 Task: Log work in the project AdvantEdge for the issue 'Address issues related to data synchronization across multiple devices' spent time as '4w 5d 9h 40m' and remaining time as '2w 4d 18h 40m' and move to top of backlog. Now add the issue to the epic 'Email Marketing Automation'. Log work in the project AdvantEdge for the issue 'Improve error messaging to better communicate issues to users' spent time as '6w 1d 8h 12m' and remaining time as '4w 2d 12h 31m' and move to bottom of backlog. Now add the issue to the epic 'Data Privacy Compliance'
Action: Mouse moved to (203, 69)
Screenshot: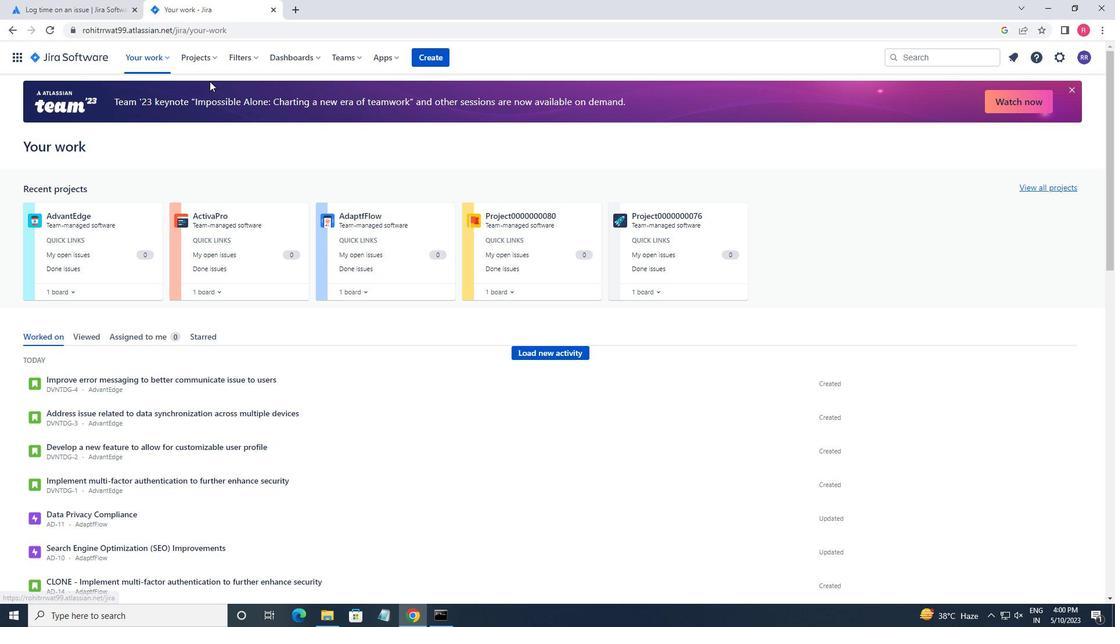 
Action: Mouse pressed left at (203, 69)
Screenshot: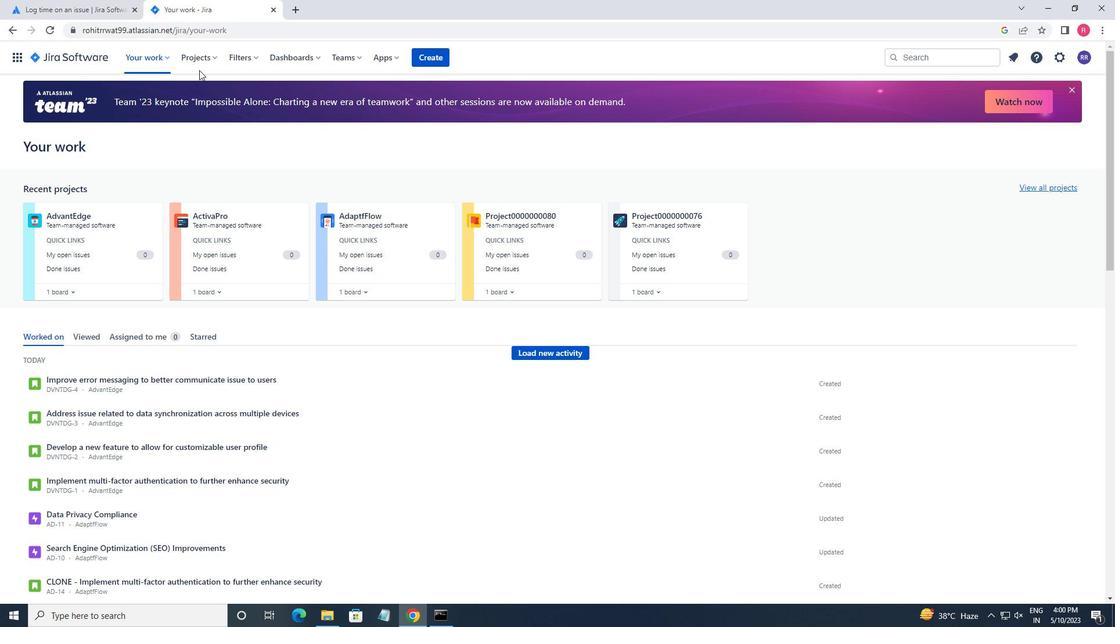 
Action: Mouse moved to (203, 60)
Screenshot: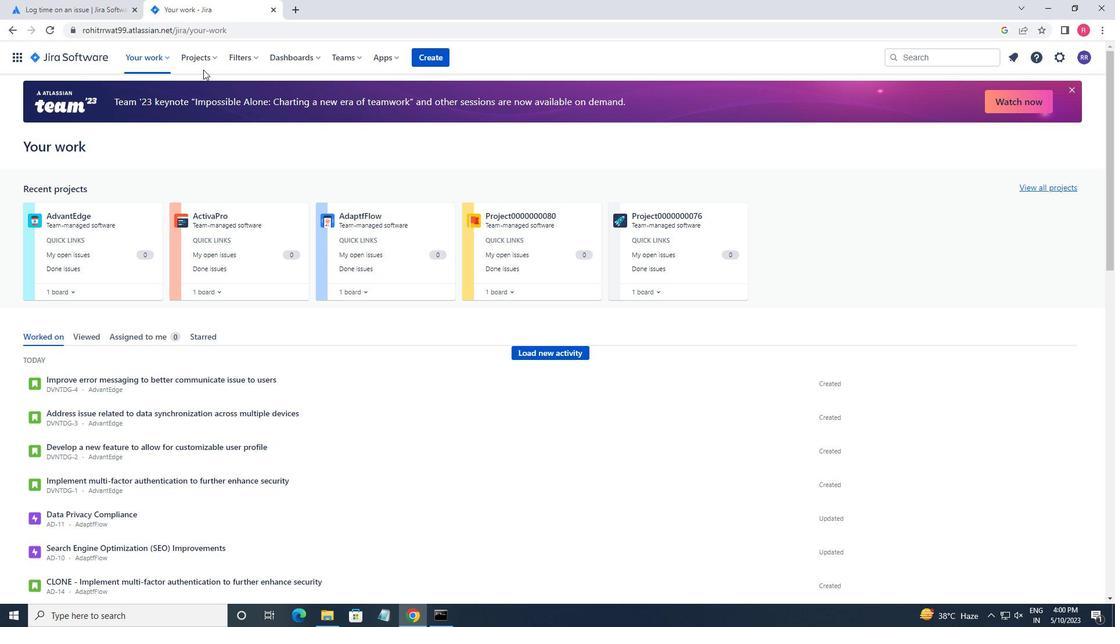 
Action: Mouse pressed left at (203, 60)
Screenshot: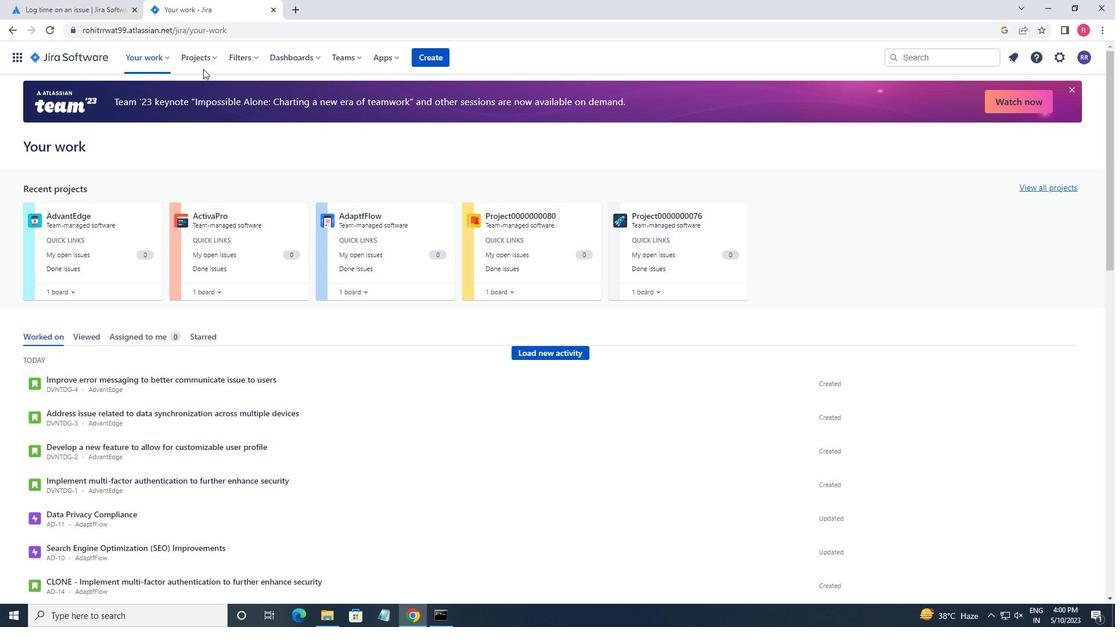 
Action: Mouse moved to (238, 103)
Screenshot: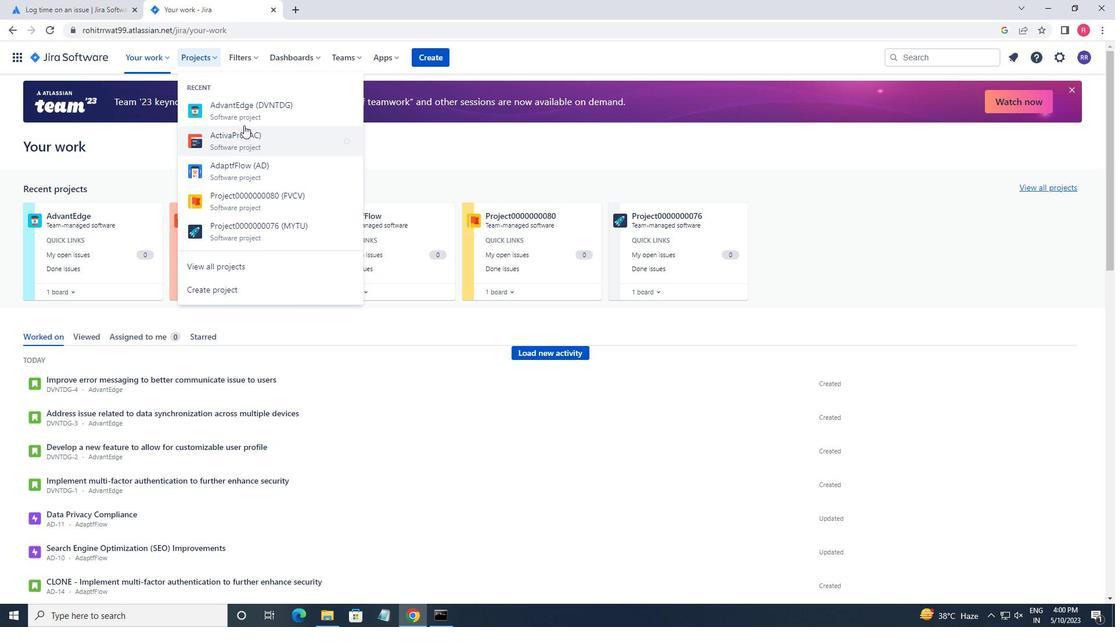 
Action: Mouse pressed left at (238, 103)
Screenshot: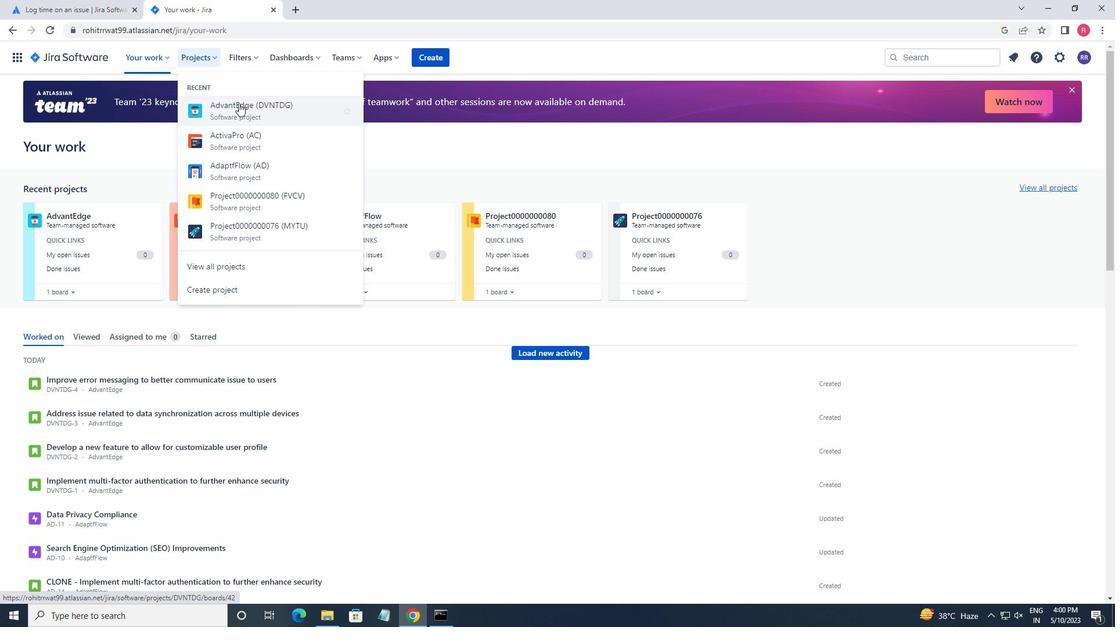 
Action: Mouse moved to (63, 173)
Screenshot: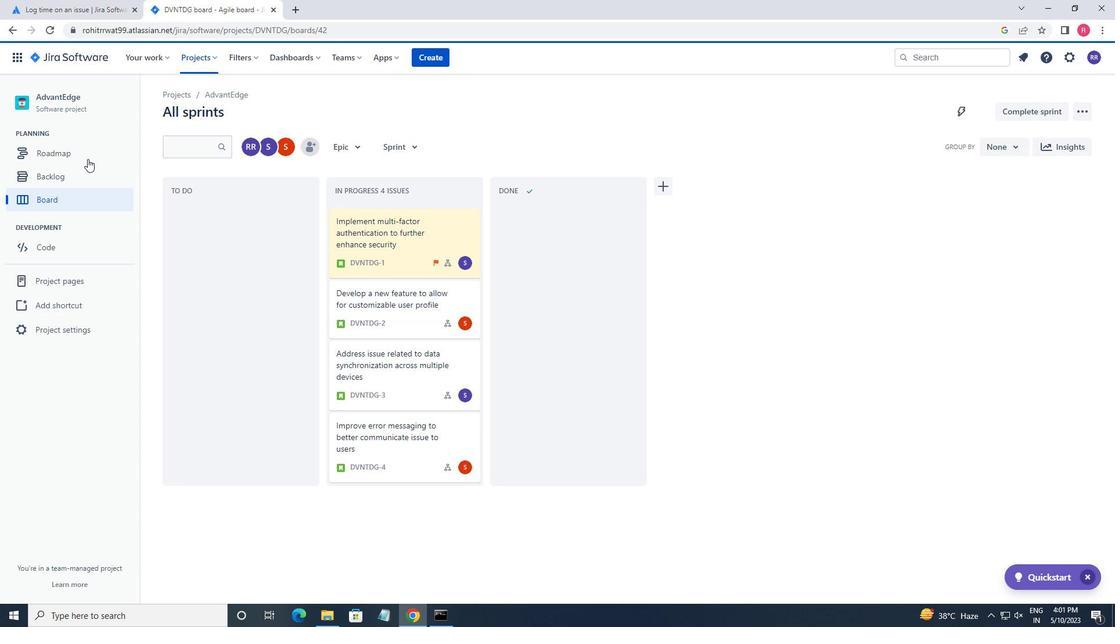 
Action: Mouse pressed left at (63, 173)
Screenshot: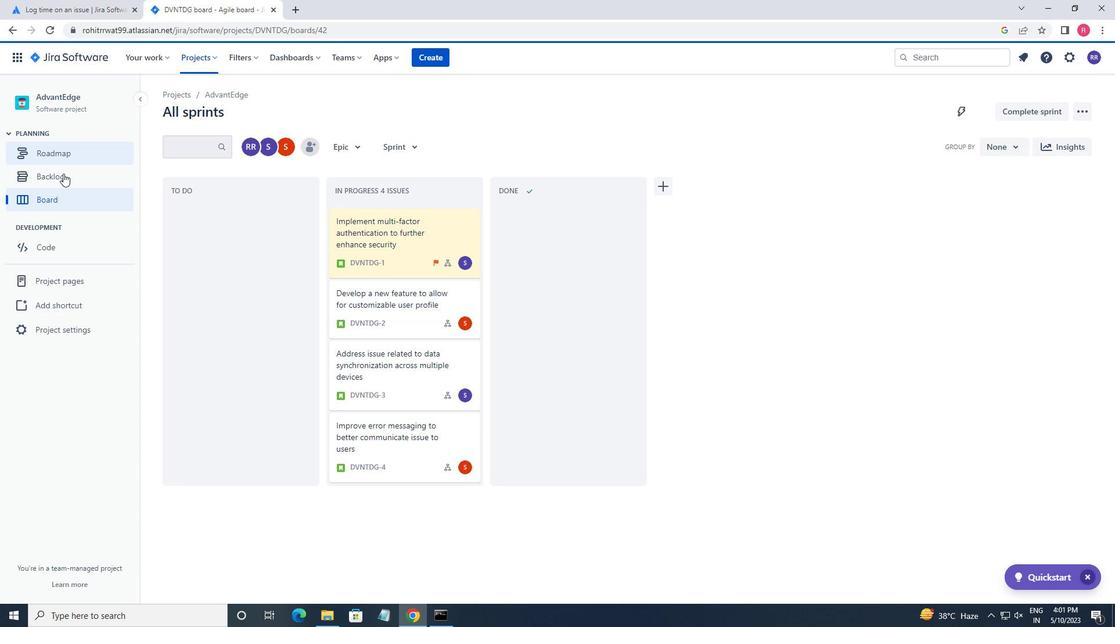 
Action: Mouse moved to (383, 337)
Screenshot: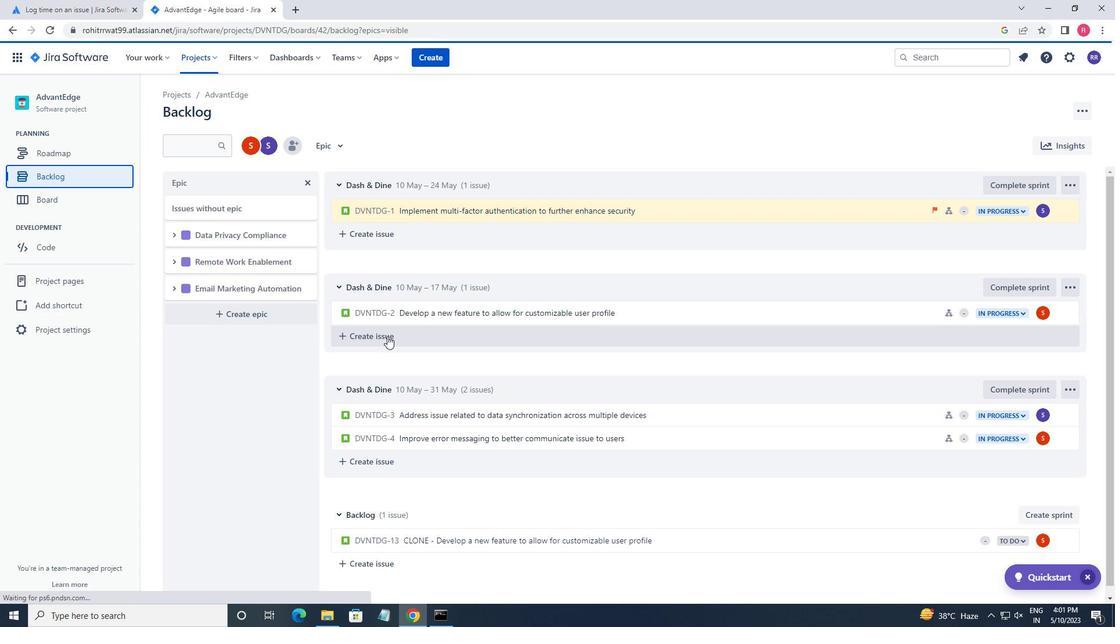 
Action: Mouse scrolled (383, 337) with delta (0, 0)
Screenshot: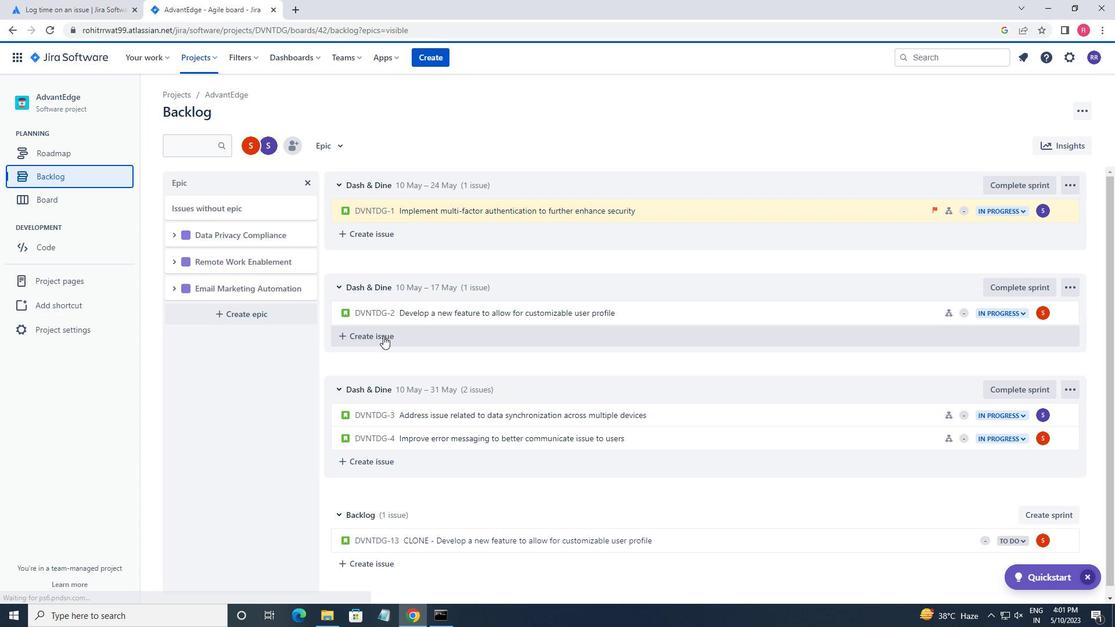 
Action: Mouse moved to (383, 338)
Screenshot: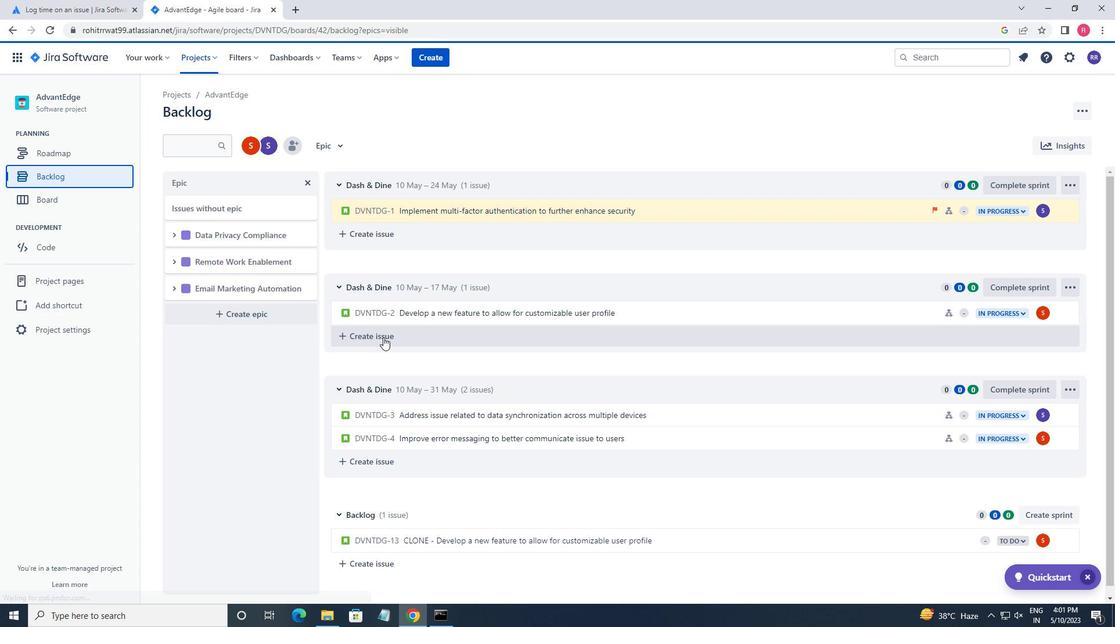 
Action: Mouse scrolled (383, 337) with delta (0, 0)
Screenshot: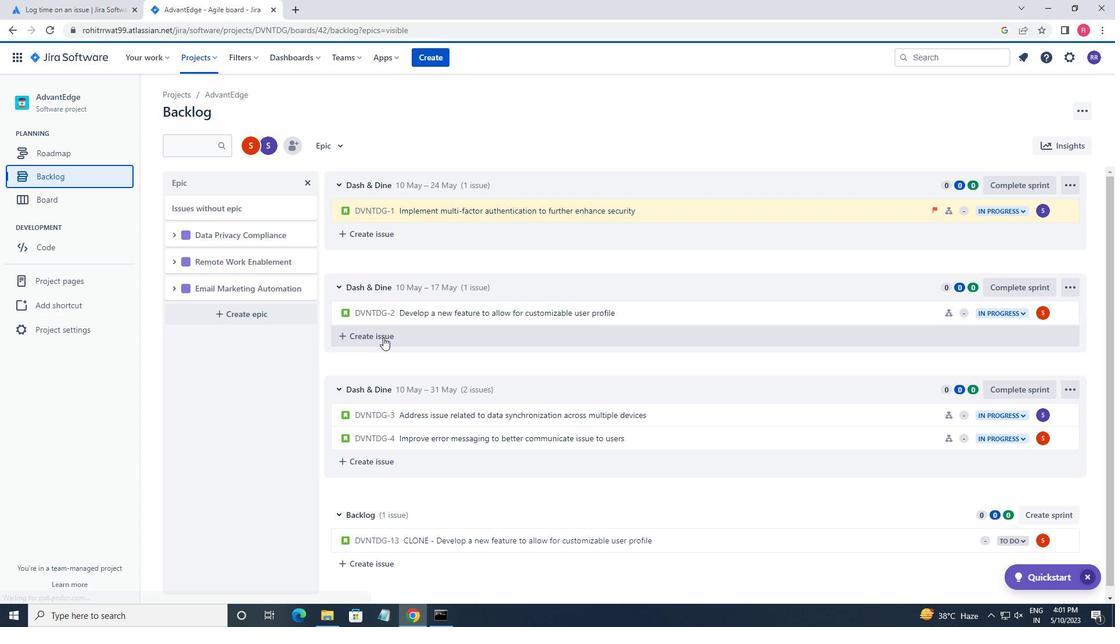 
Action: Mouse moved to (752, 403)
Screenshot: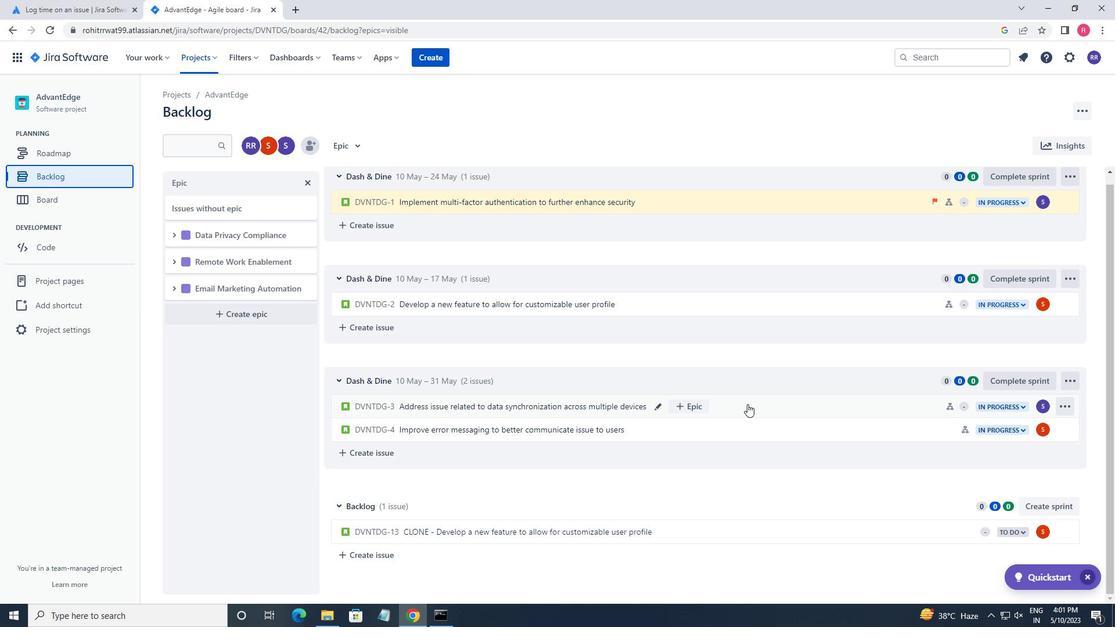 
Action: Mouse pressed left at (752, 403)
Screenshot: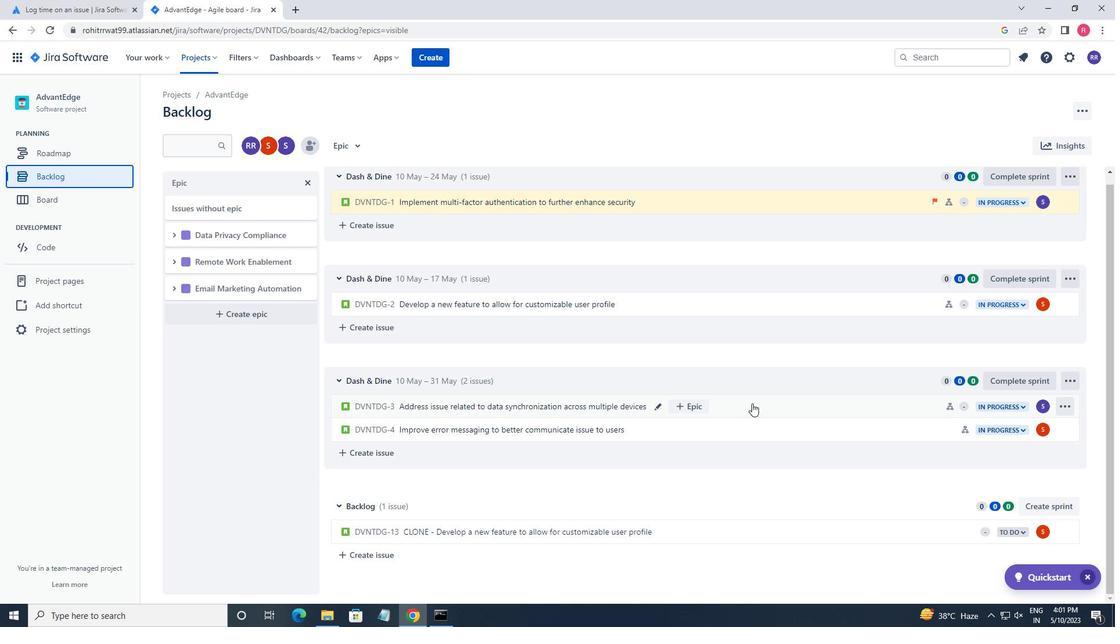 
Action: Mouse moved to (1061, 178)
Screenshot: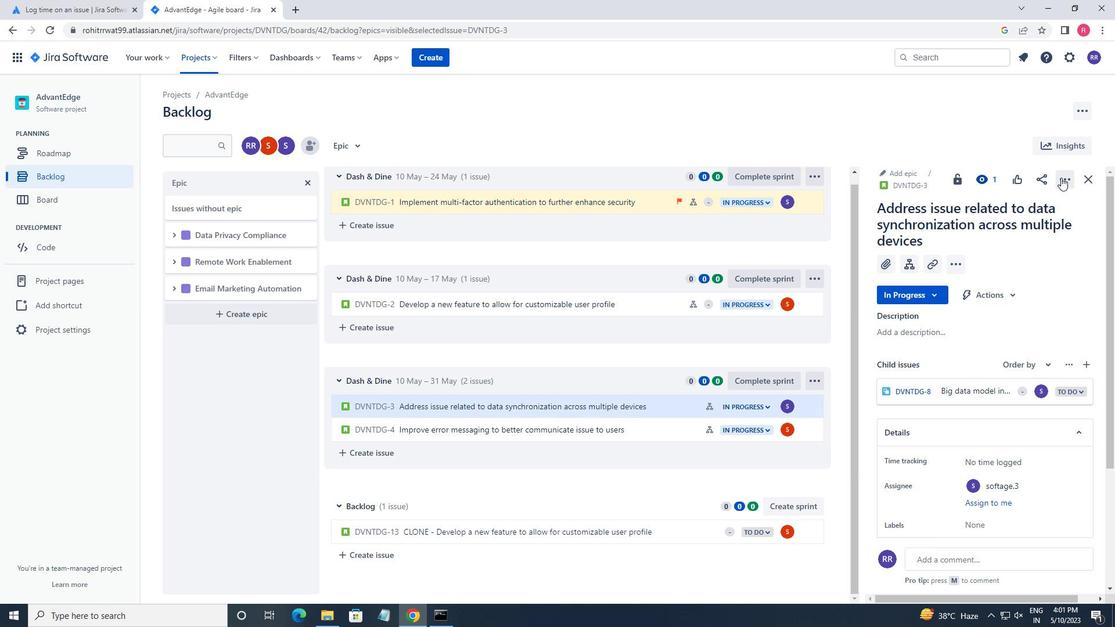 
Action: Mouse pressed left at (1061, 178)
Screenshot: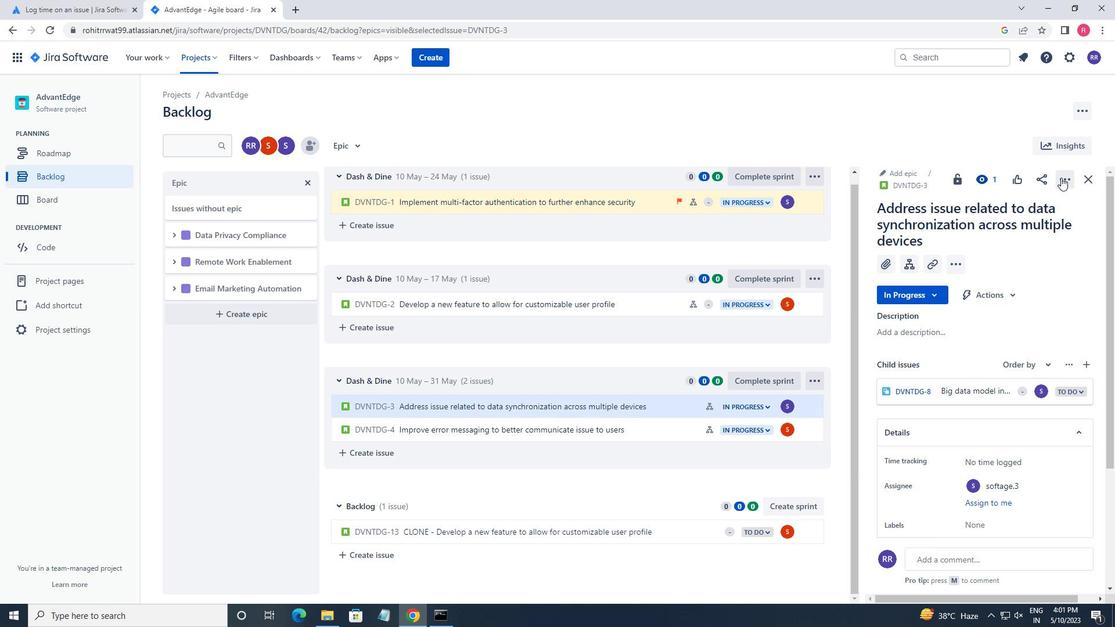 
Action: Mouse moved to (999, 215)
Screenshot: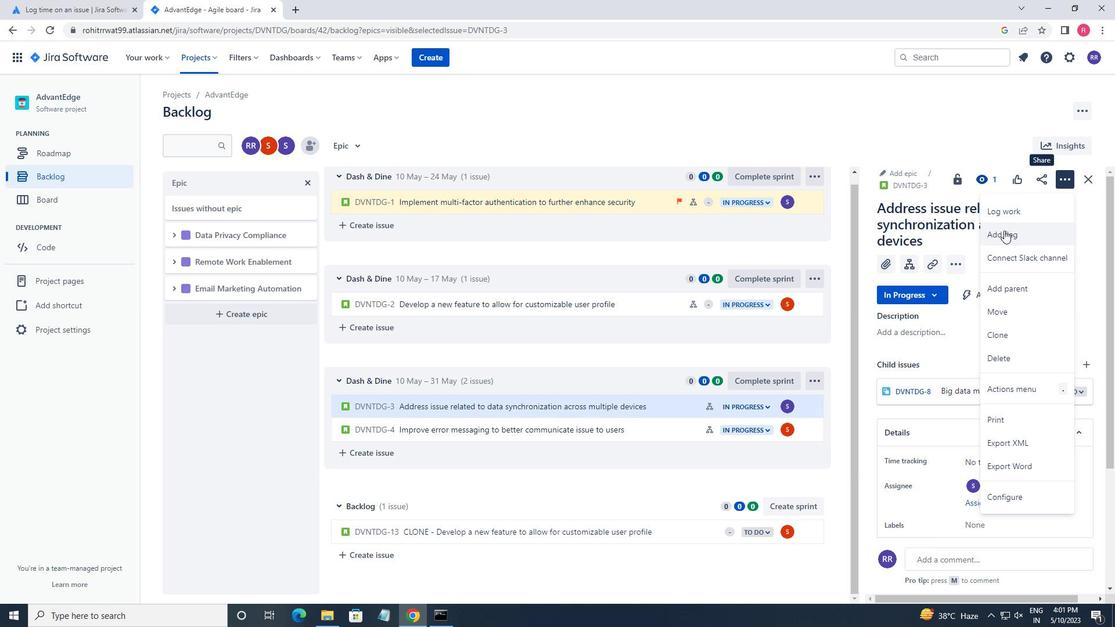 
Action: Mouse pressed left at (999, 215)
Screenshot: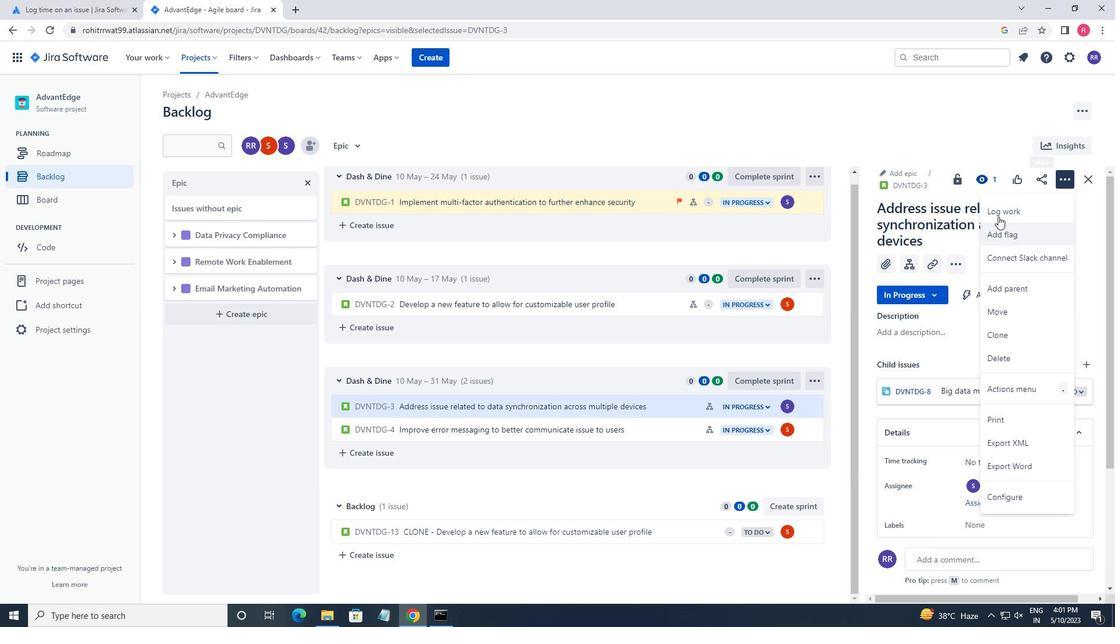 
Action: Key pressed 4w<Key.space>5d<Key.space>9h<Key.space>40m<Key.tab>2w<Key.space>4s<Key.backspace>d<Key.space>18h<Key.space>40m<Key.enter>
Screenshot: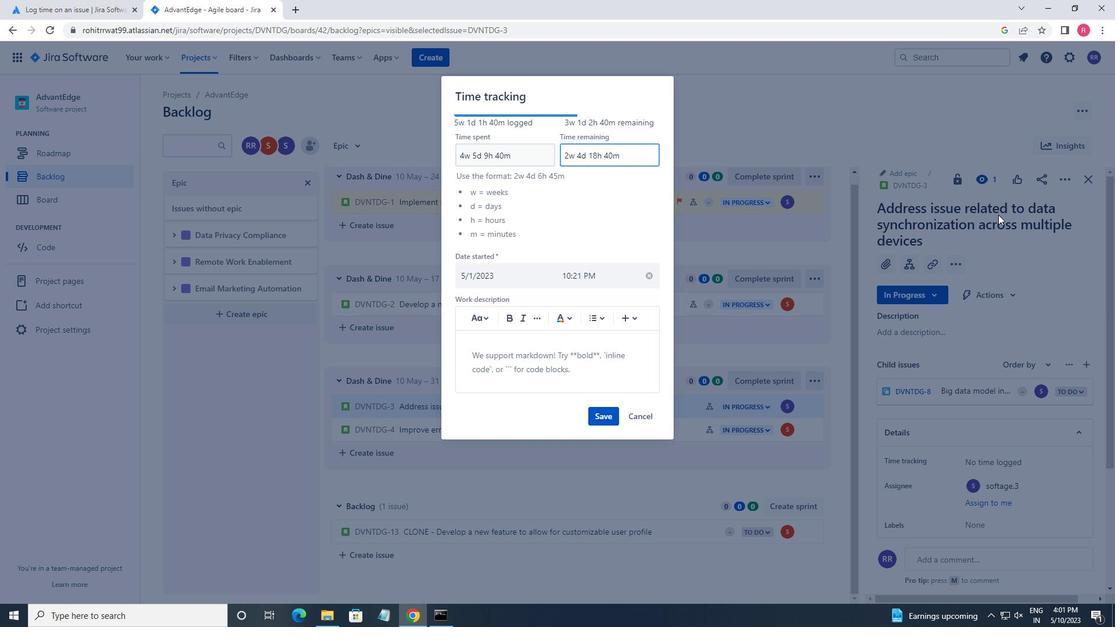 
Action: Mouse moved to (591, 416)
Screenshot: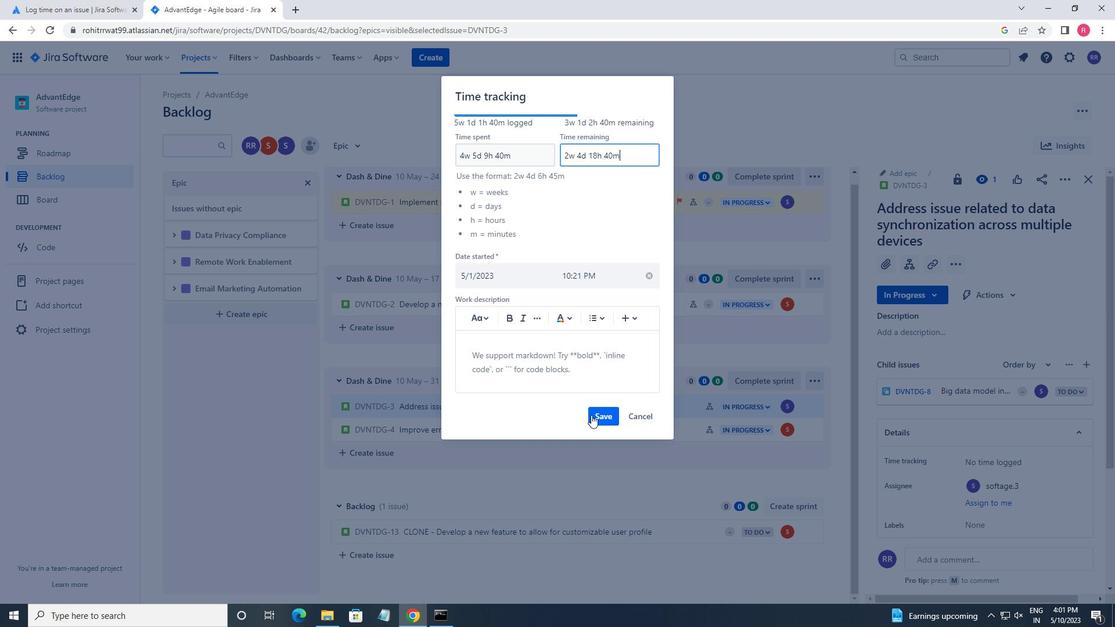 
Action: Mouse pressed left at (591, 416)
Screenshot: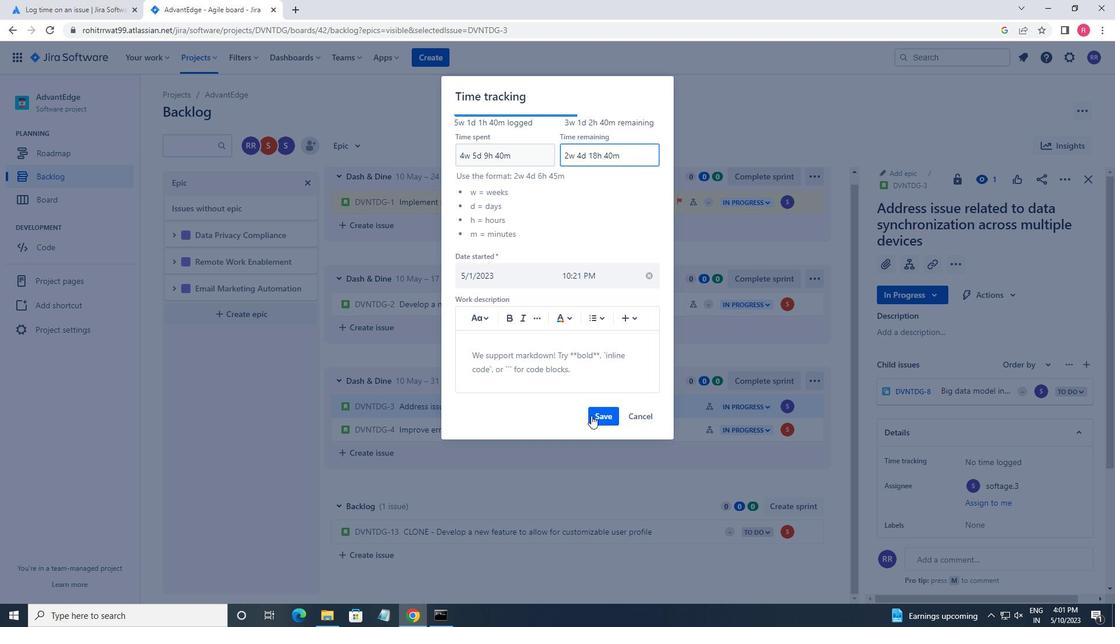 
Action: Mouse moved to (802, 405)
Screenshot: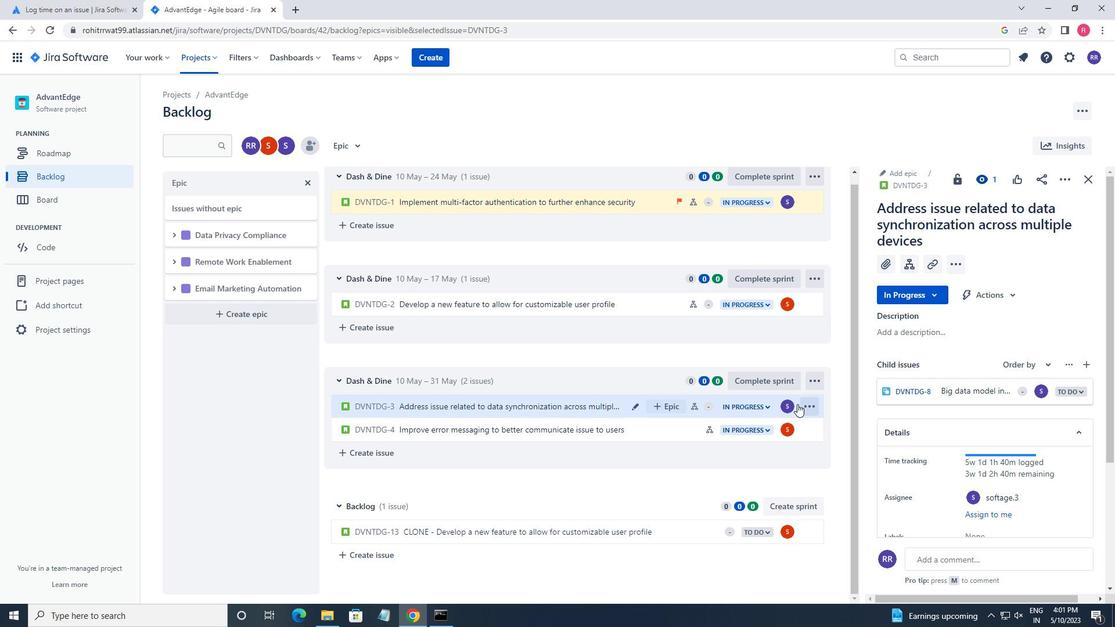 
Action: Mouse pressed left at (802, 405)
Screenshot: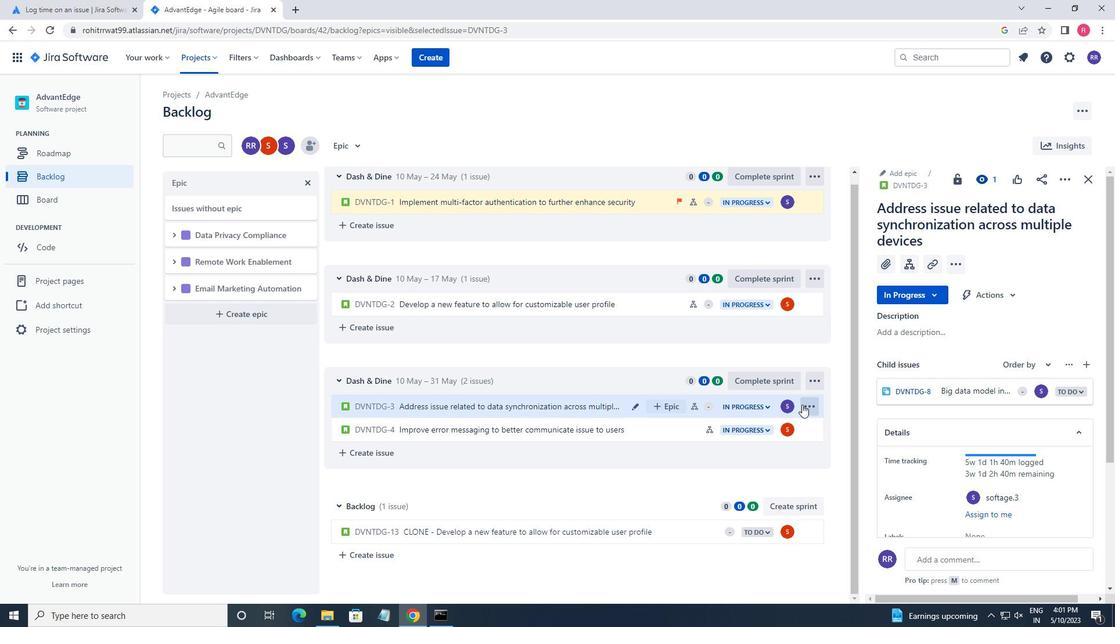 
Action: Mouse moved to (773, 362)
Screenshot: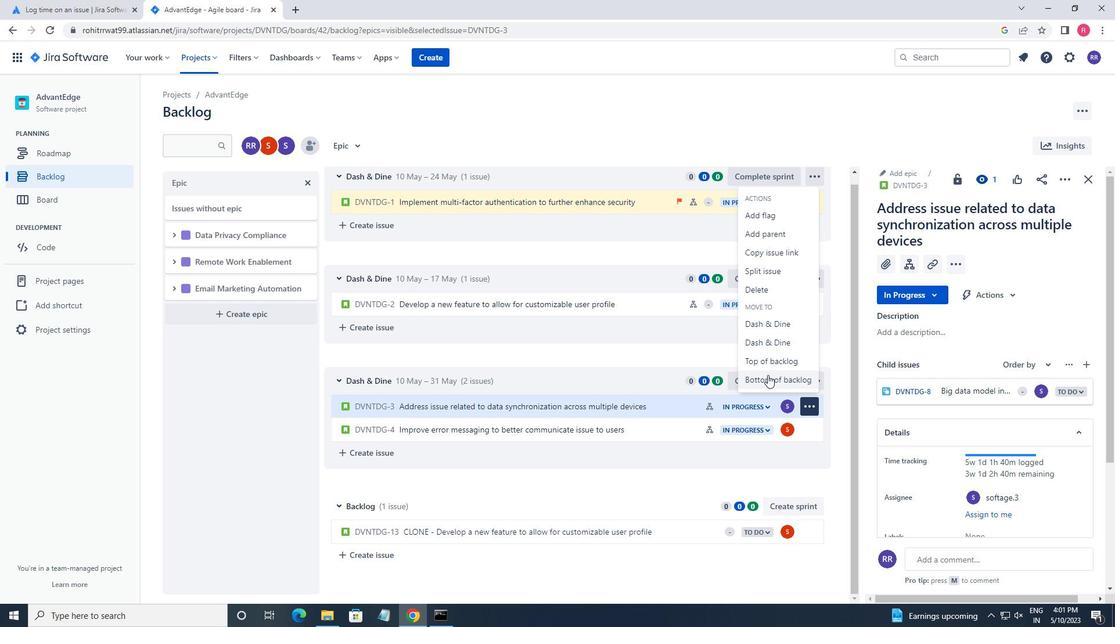 
Action: Mouse pressed left at (773, 362)
Screenshot: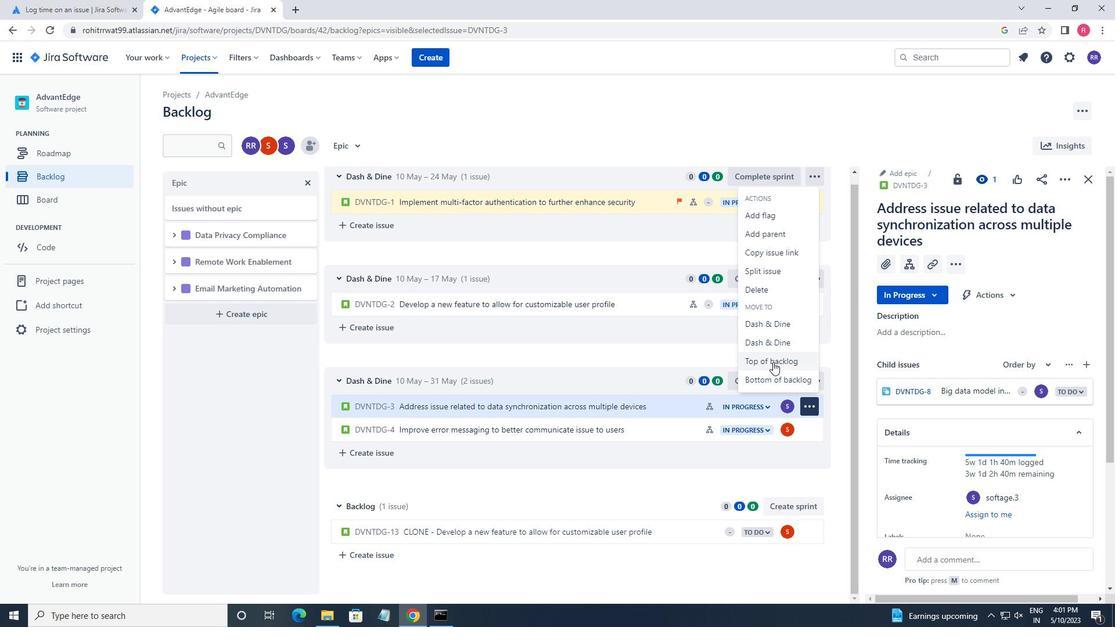 
Action: Mouse moved to (592, 174)
Screenshot: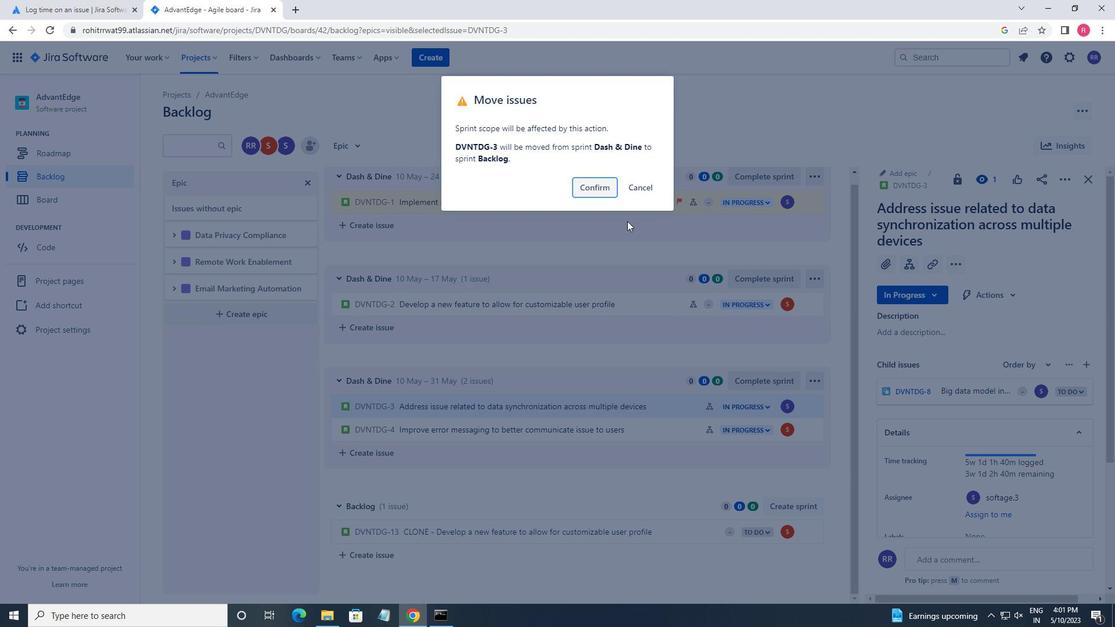 
Action: Mouse pressed left at (592, 174)
Screenshot: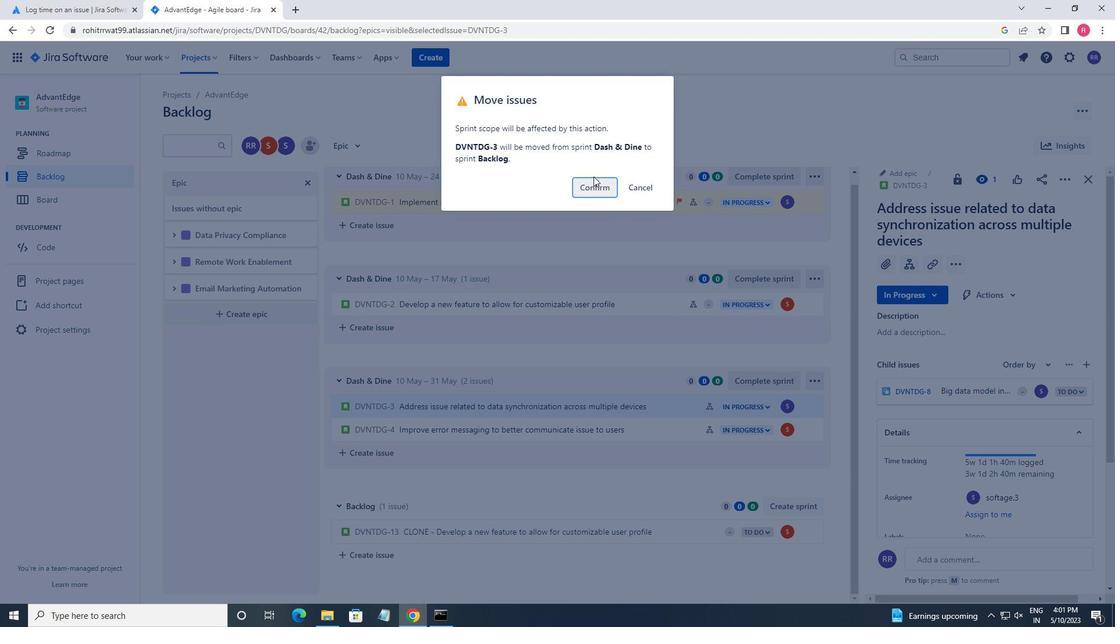 
Action: Mouse moved to (594, 185)
Screenshot: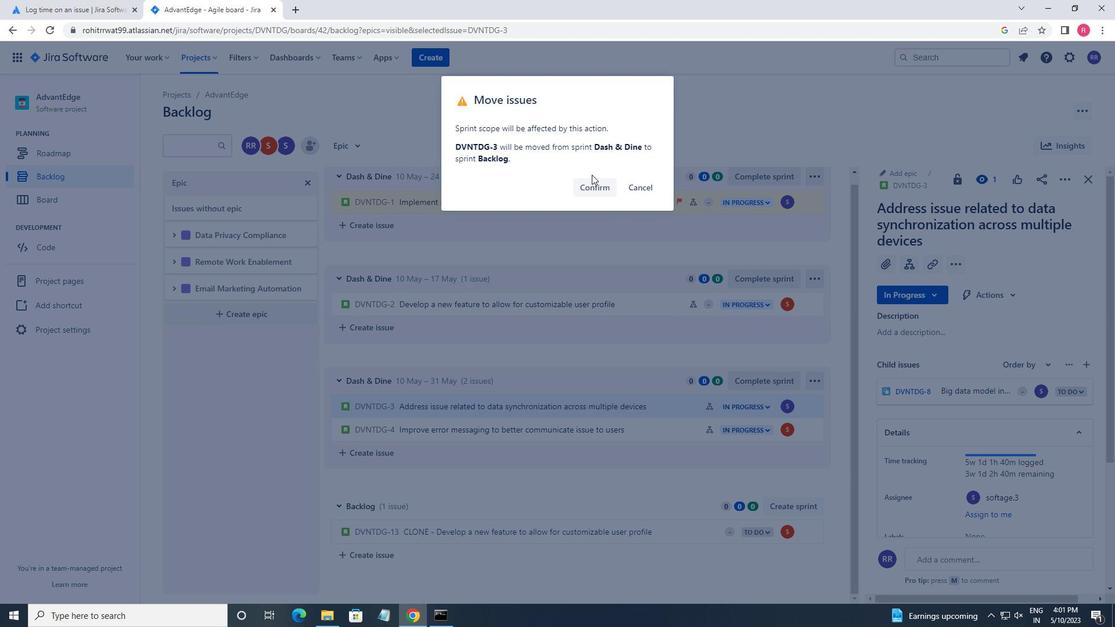 
Action: Mouse pressed left at (594, 185)
Screenshot: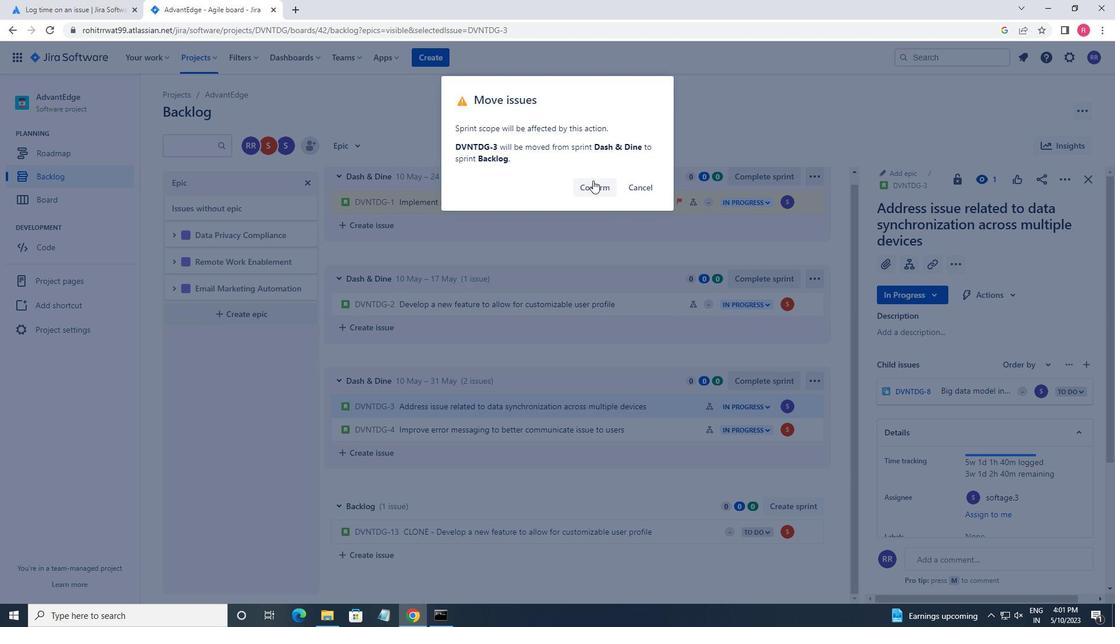 
Action: Mouse moved to (564, 516)
Screenshot: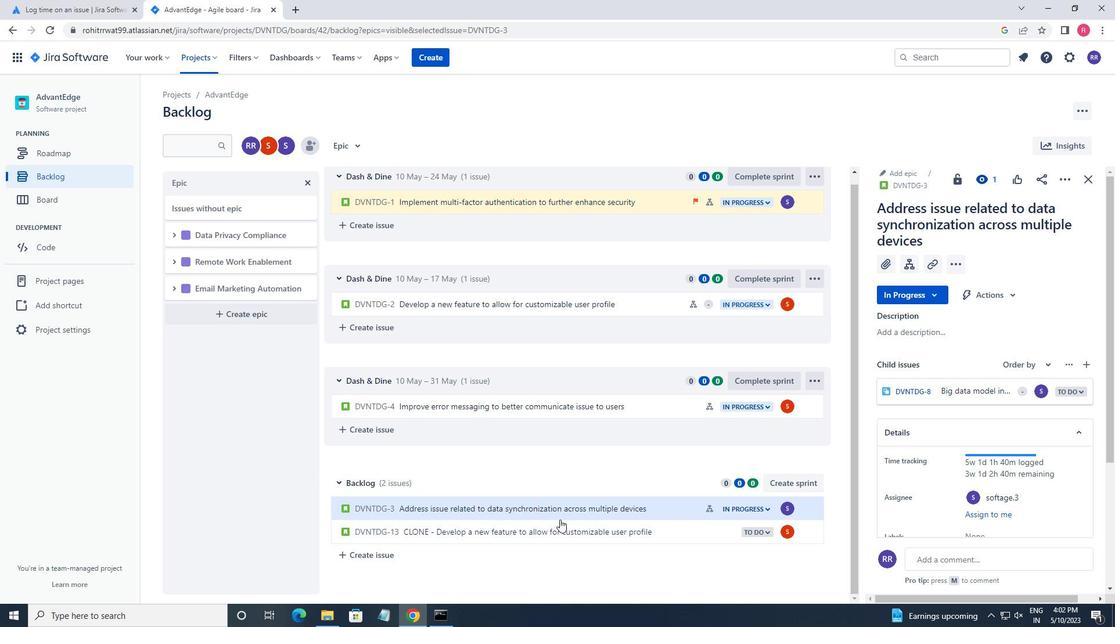 
Action: Mouse scrolled (564, 516) with delta (0, 0)
Screenshot: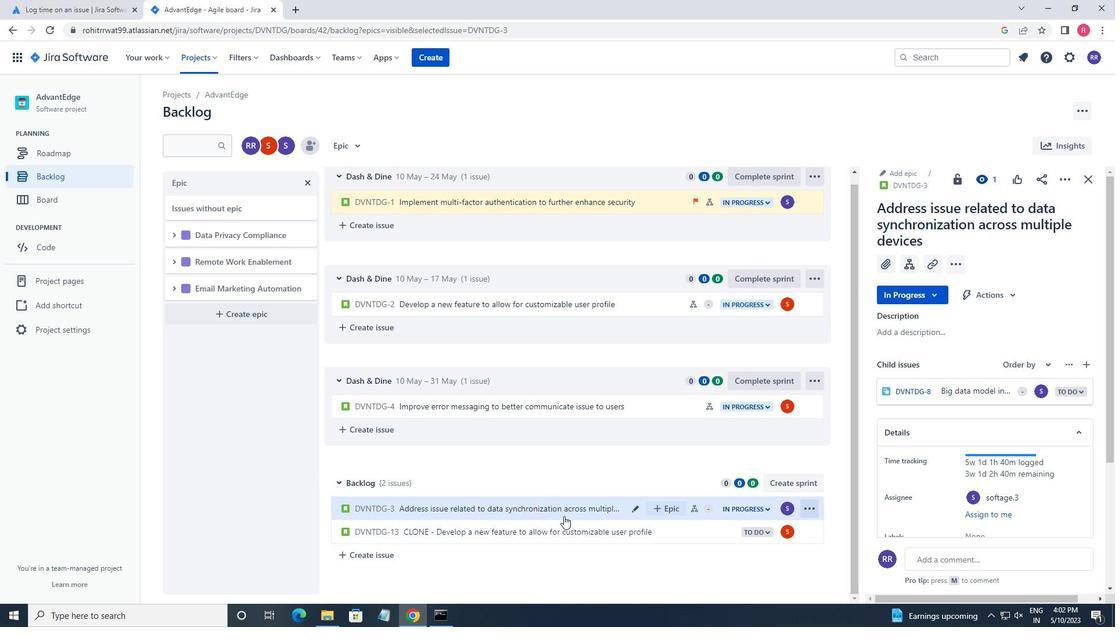 
Action: Mouse scrolled (564, 516) with delta (0, 0)
Screenshot: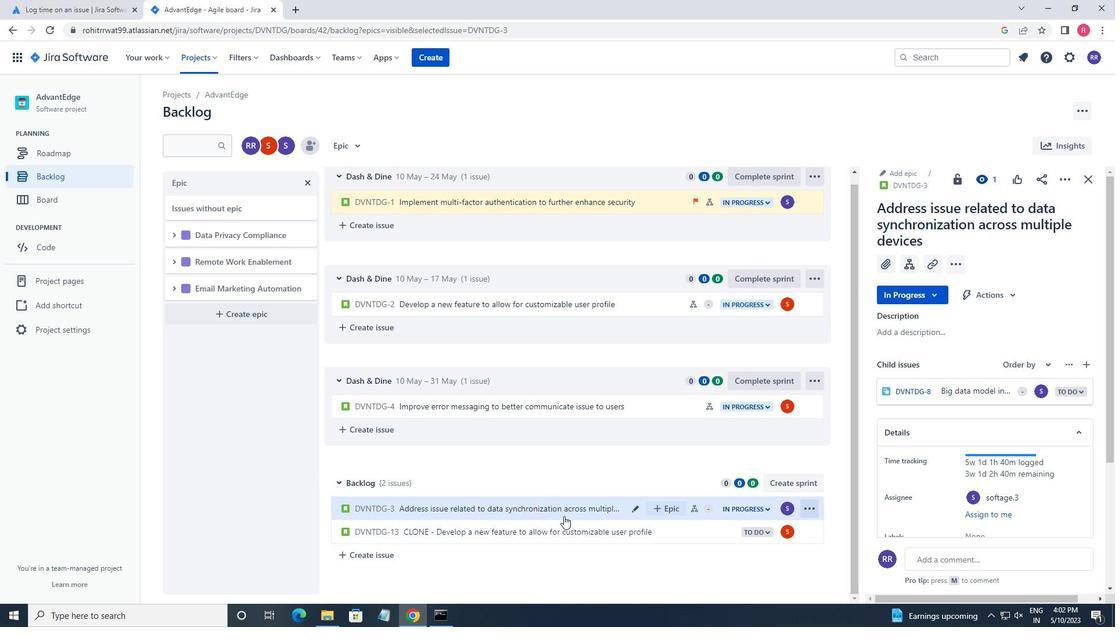 
Action: Mouse moved to (346, 147)
Screenshot: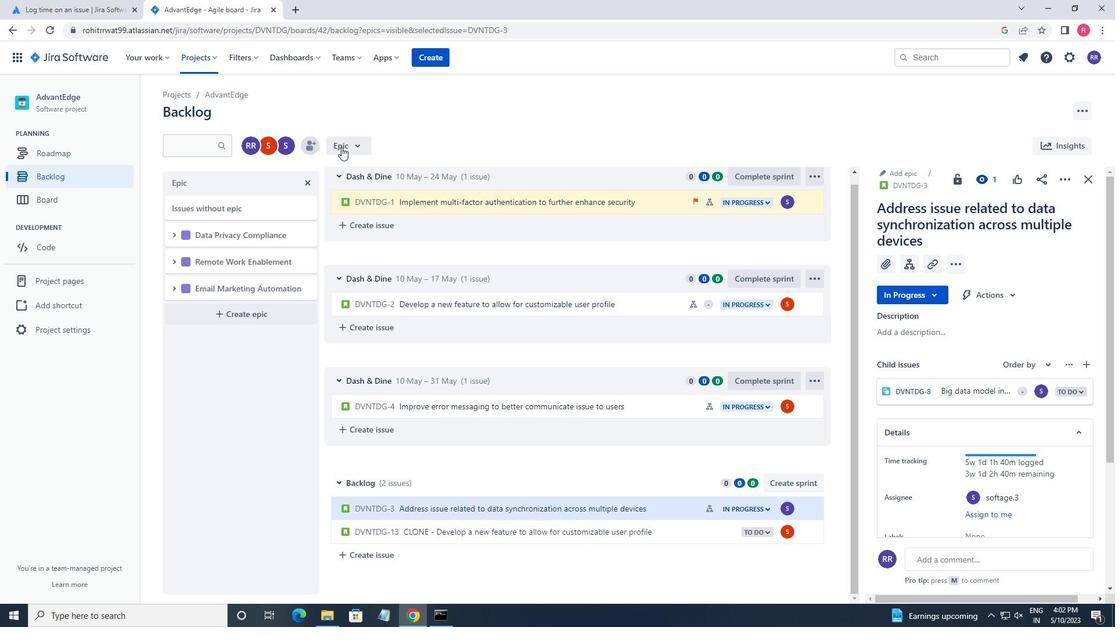 
Action: Mouse pressed left at (346, 147)
Screenshot: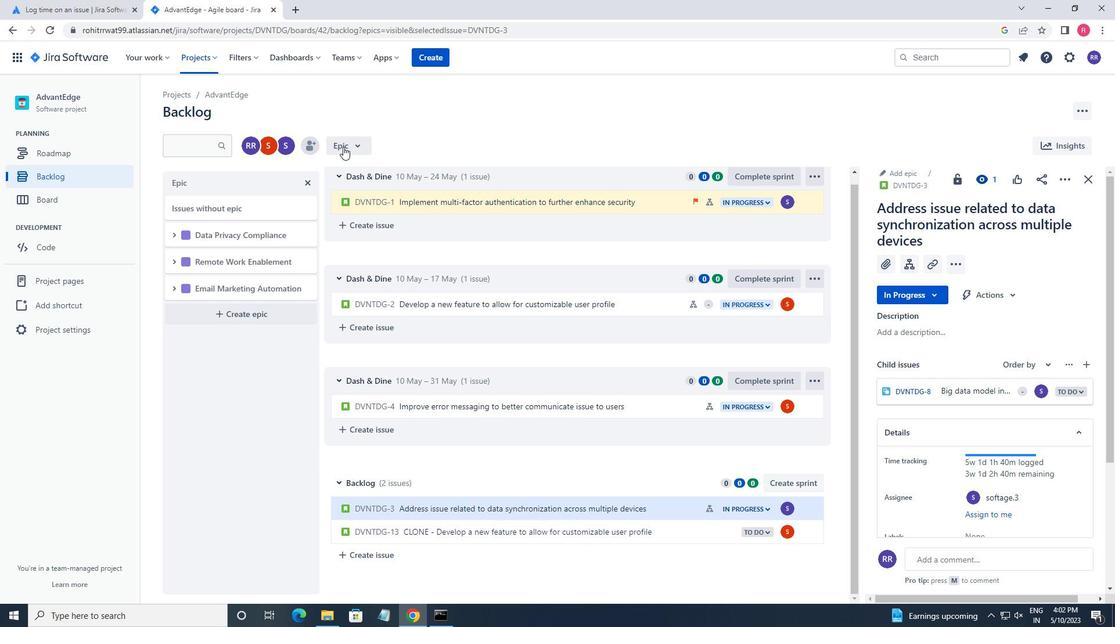 
Action: Mouse moved to (346, 230)
Screenshot: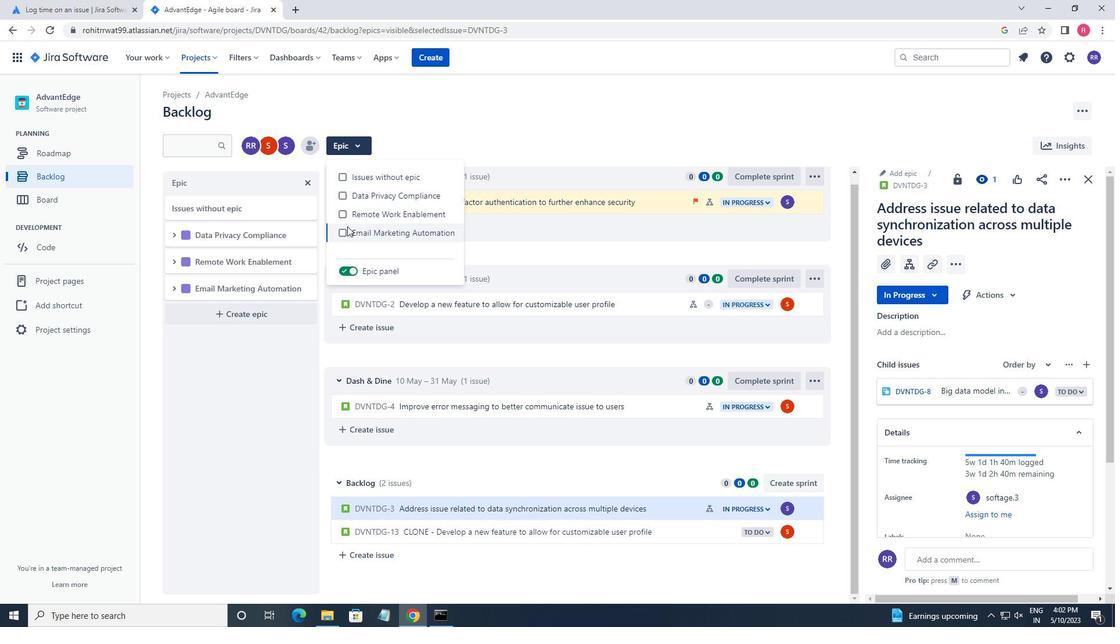 
Action: Mouse pressed left at (346, 230)
Screenshot: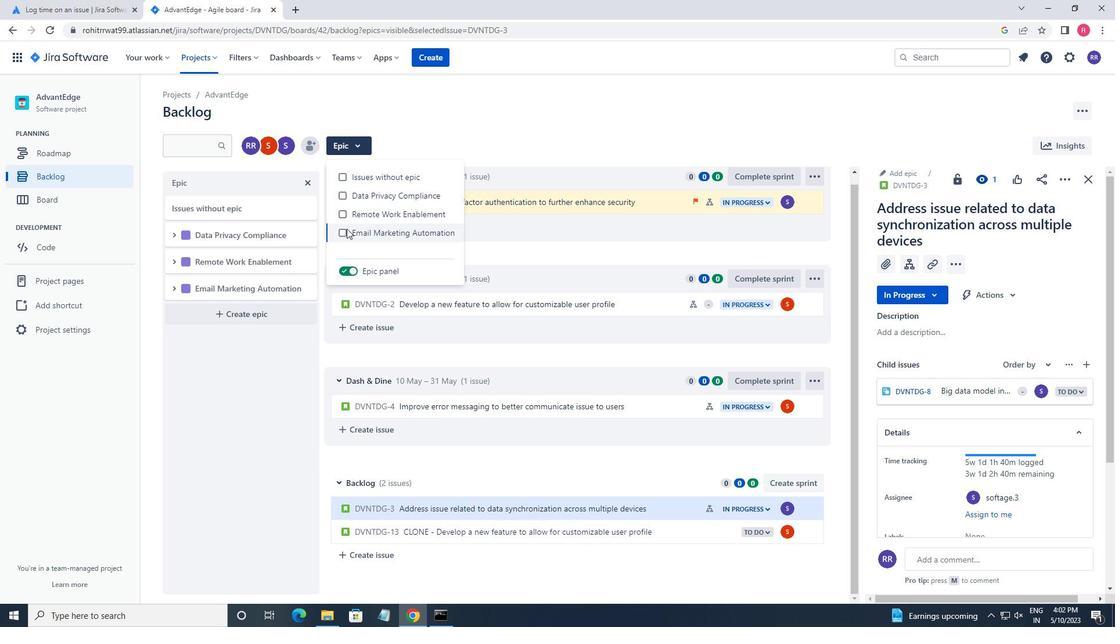
Action: Mouse moved to (588, 265)
Screenshot: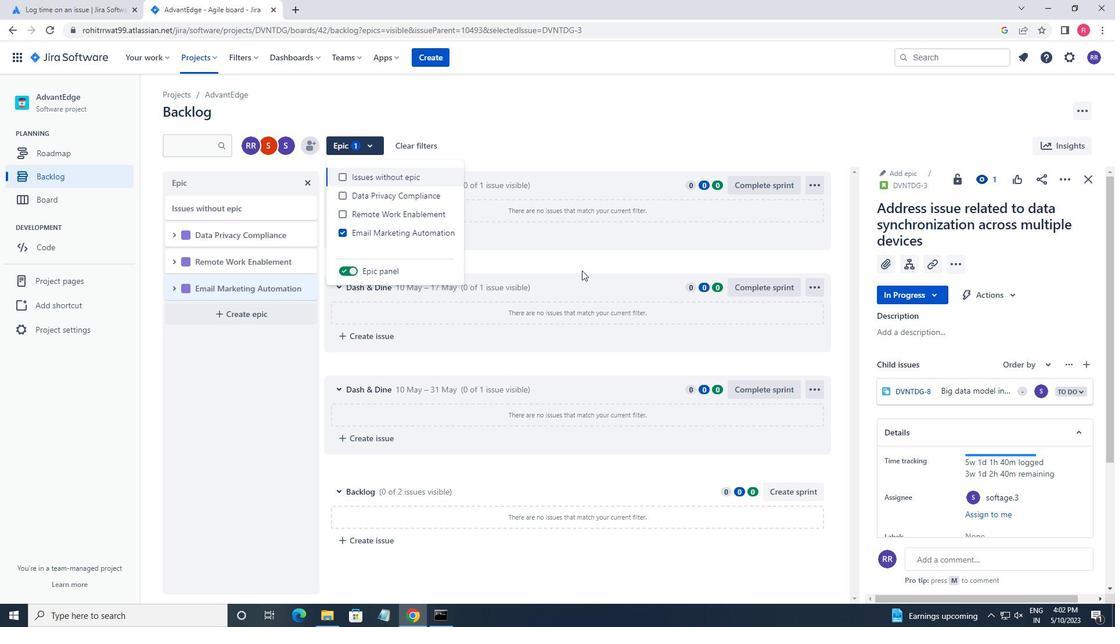 
Action: Mouse pressed left at (588, 265)
Screenshot: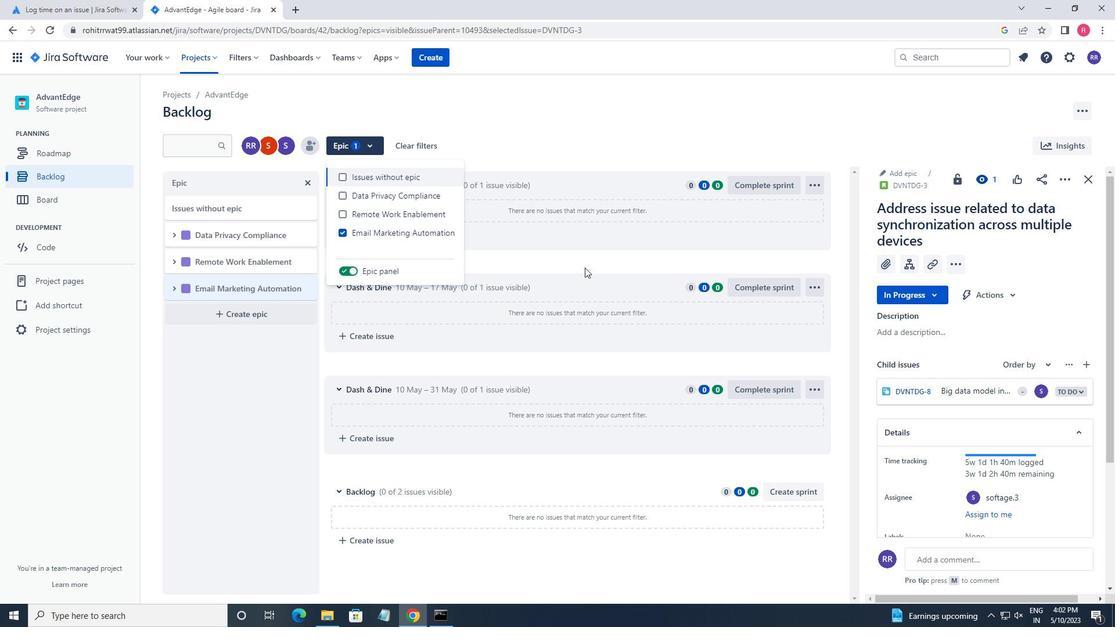 
Action: Mouse moved to (498, 509)
Screenshot: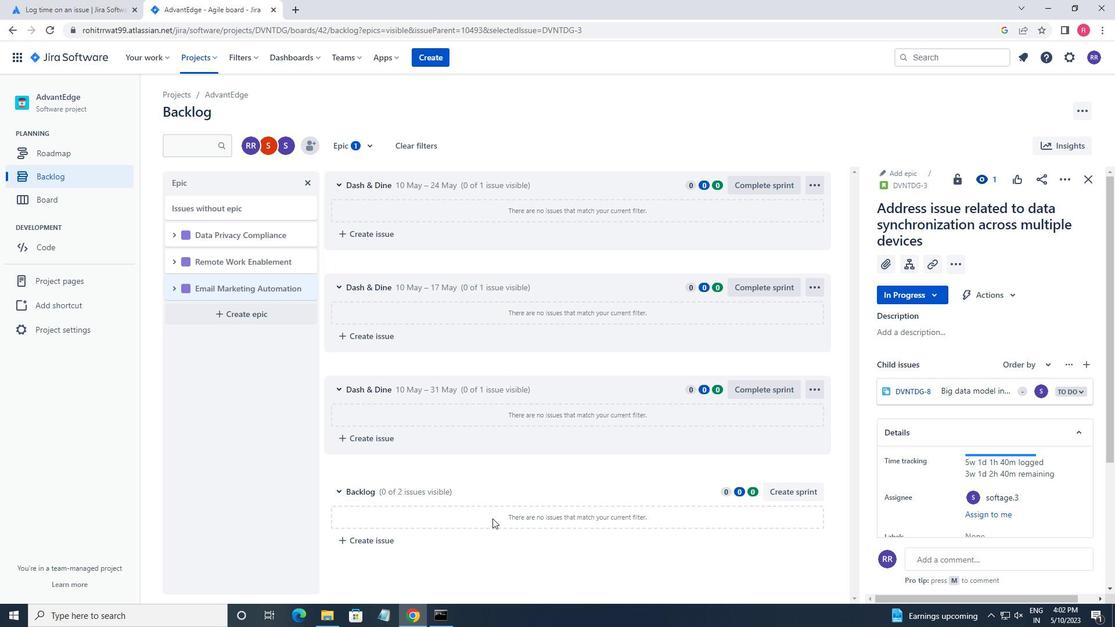 
Action: Mouse scrolled (498, 508) with delta (0, 0)
Screenshot: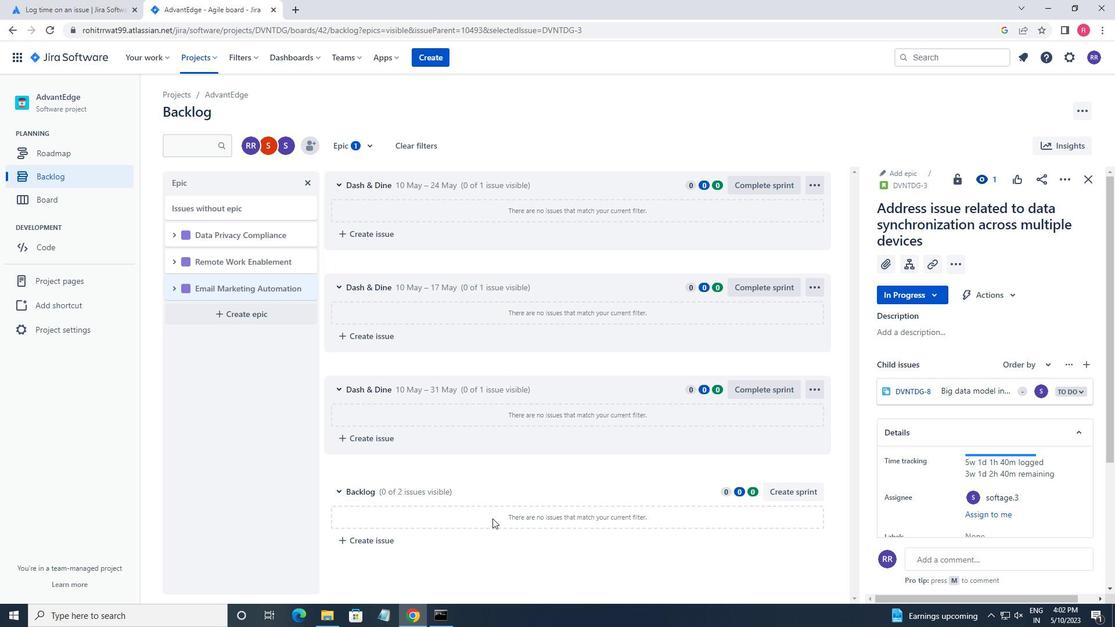 
Action: Mouse moved to (499, 506)
Screenshot: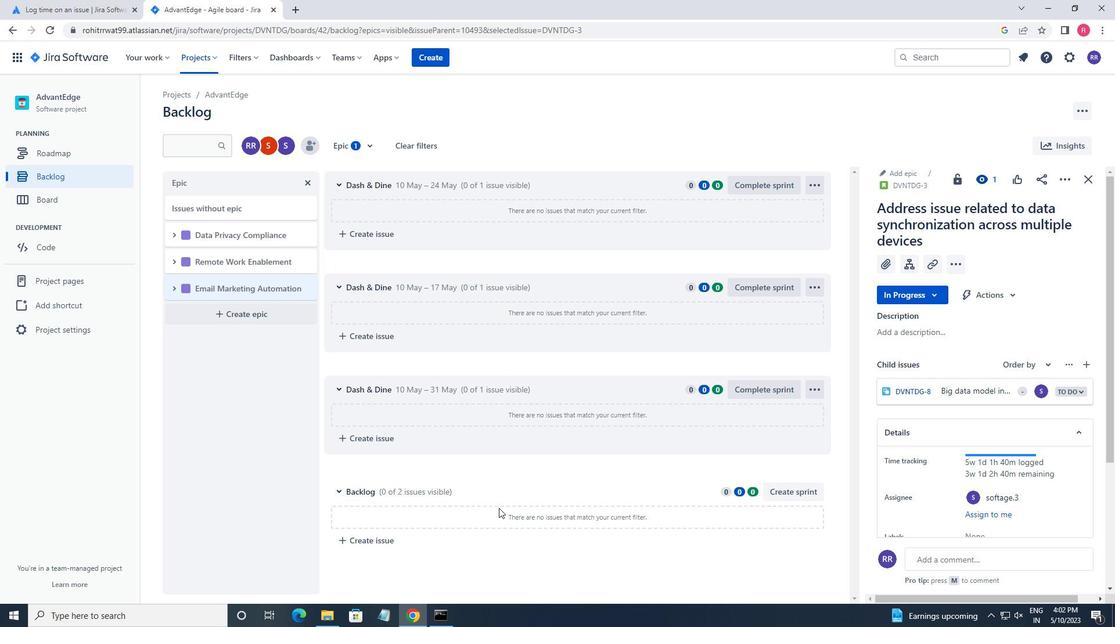 
Action: Mouse scrolled (499, 505) with delta (0, 0)
Screenshot: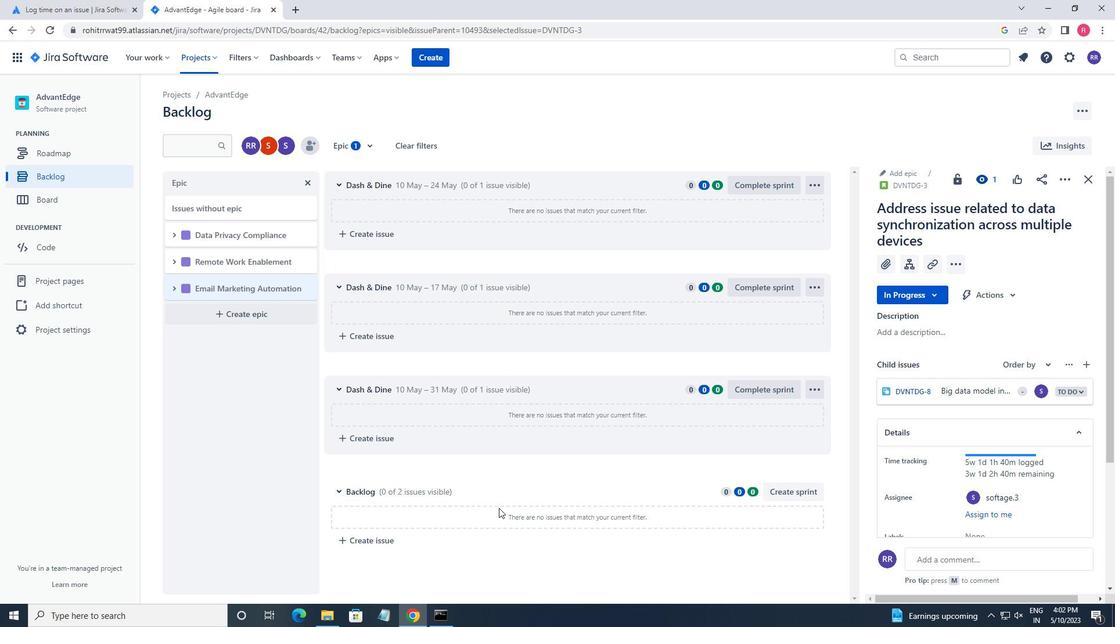 
Action: Mouse moved to (66, 173)
Screenshot: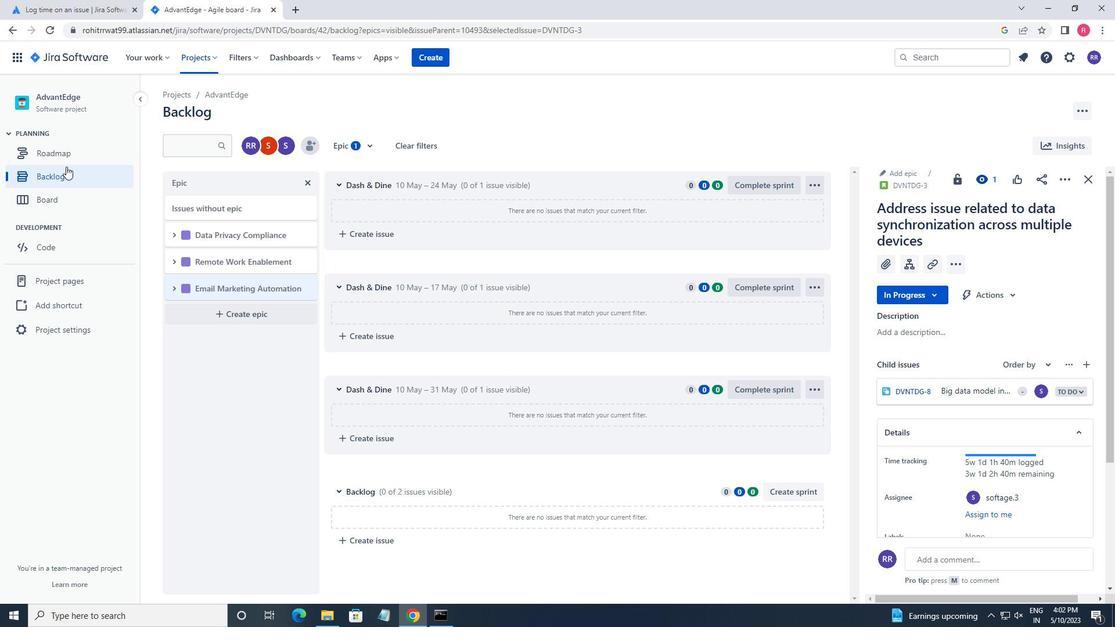 
Action: Mouse pressed left at (66, 173)
Screenshot: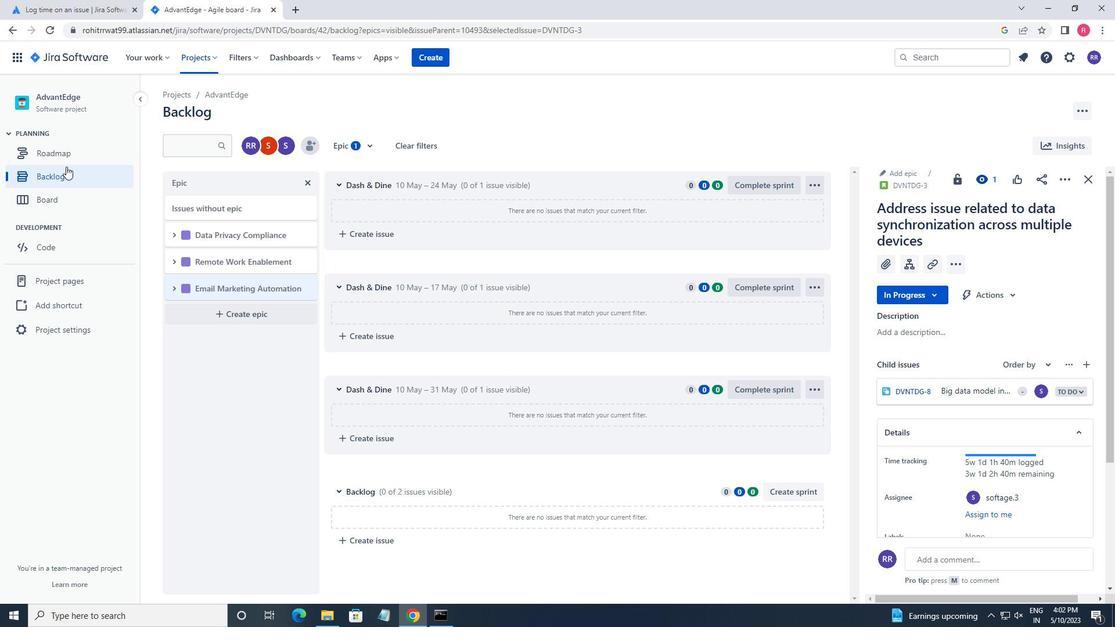 
Action: Mouse moved to (452, 466)
Screenshot: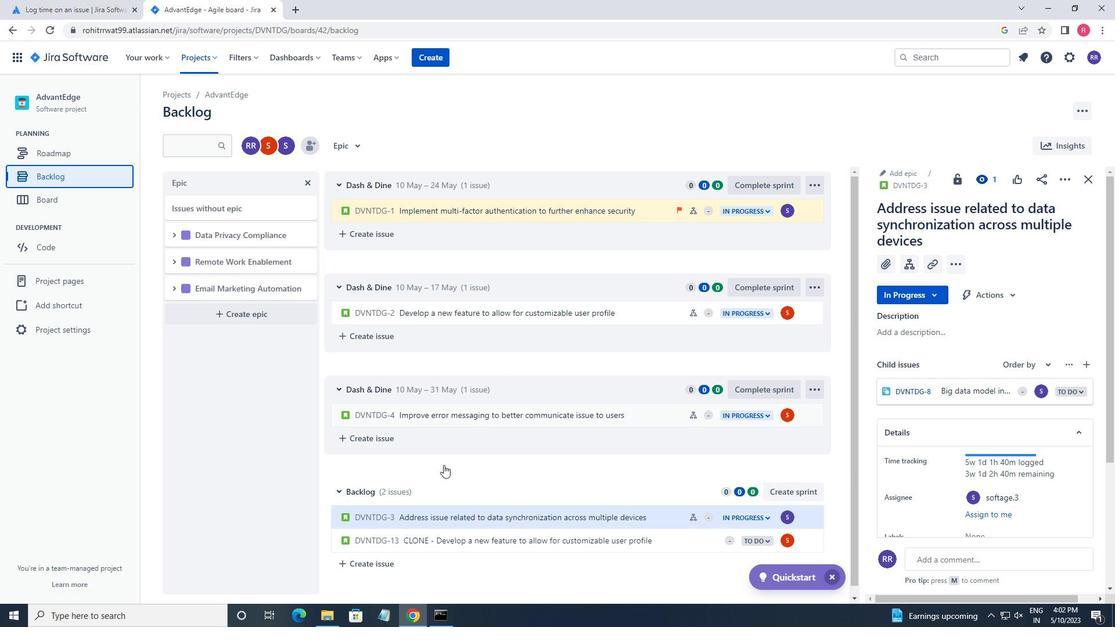 
Action: Mouse scrolled (452, 465) with delta (0, 0)
Screenshot: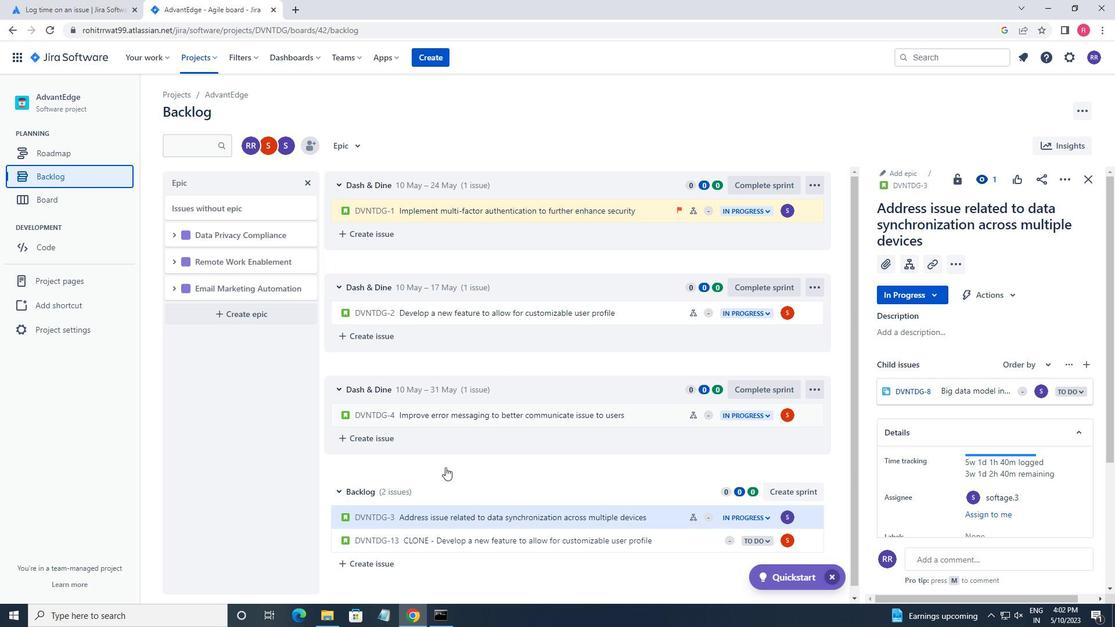 
Action: Mouse scrolled (452, 465) with delta (0, 0)
Screenshot: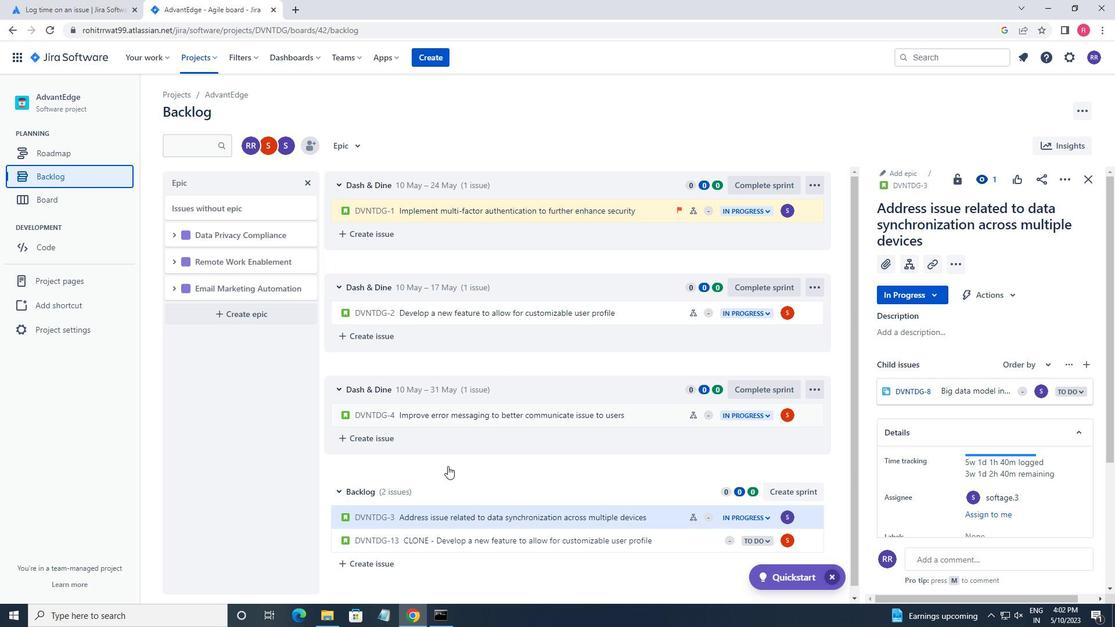 
Action: Mouse scrolled (452, 465) with delta (0, 0)
Screenshot: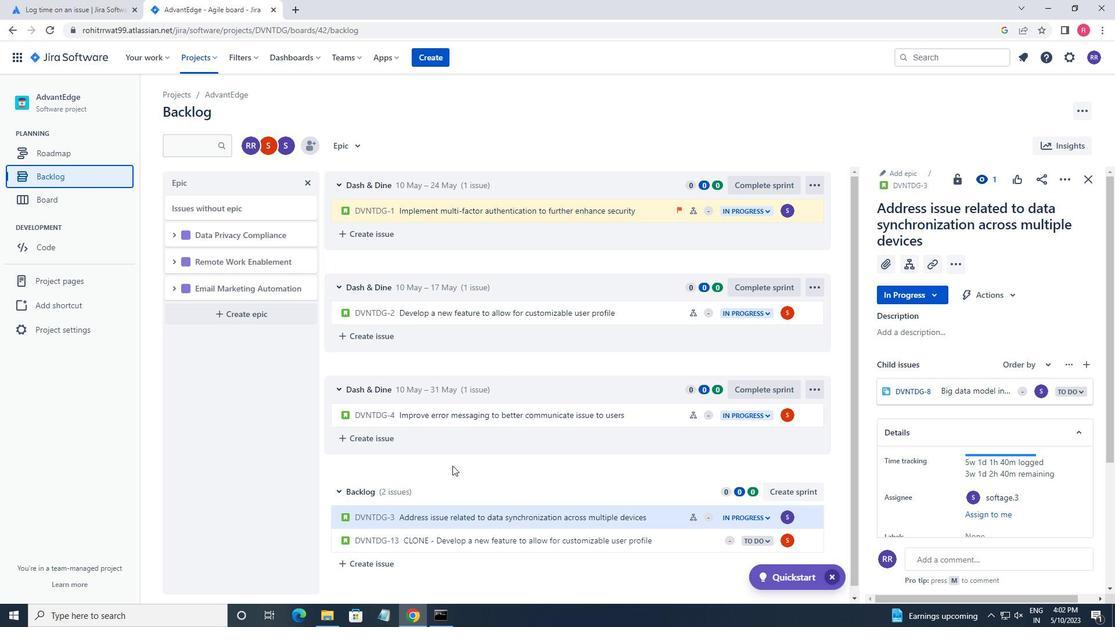 
Action: Mouse moved to (559, 537)
Screenshot: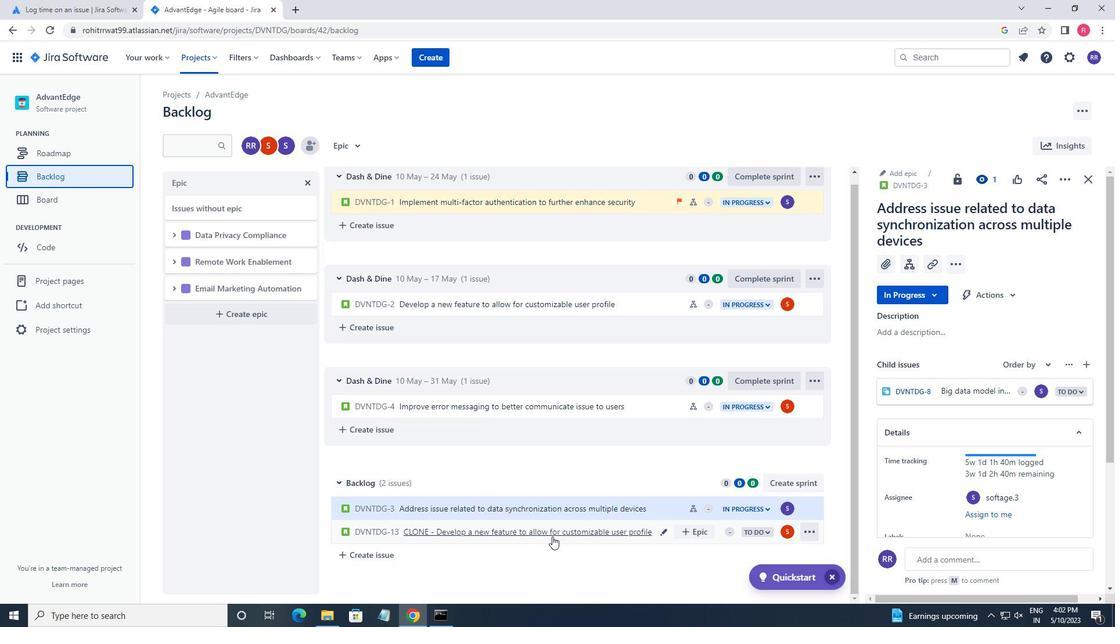 
Action: Mouse scrolled (559, 536) with delta (0, 0)
Screenshot: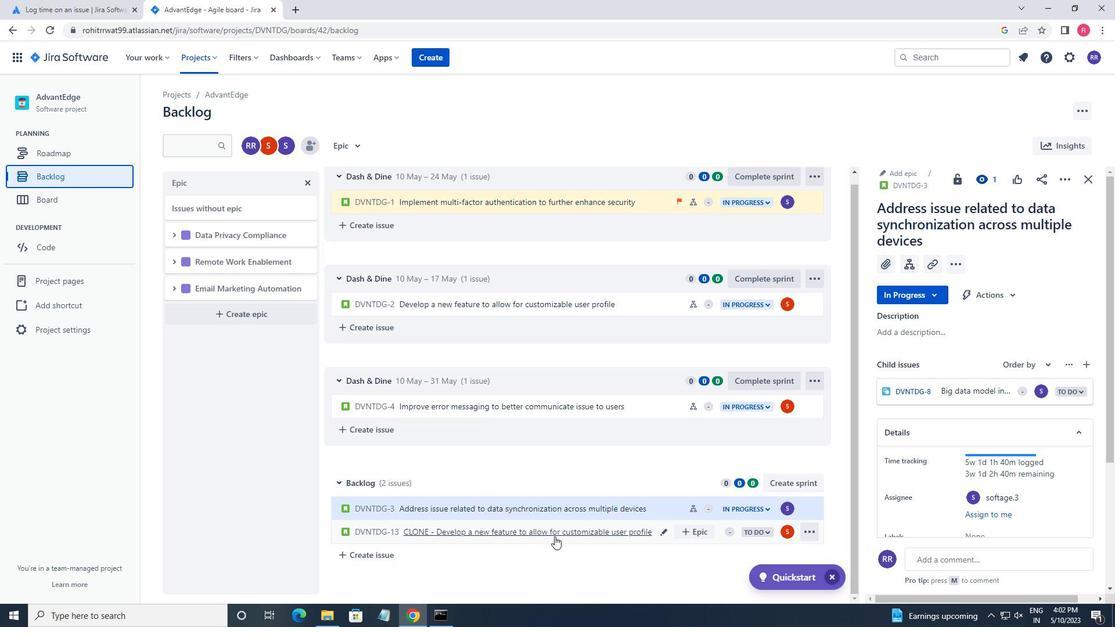 
Action: Mouse scrolled (559, 536) with delta (0, 0)
Screenshot: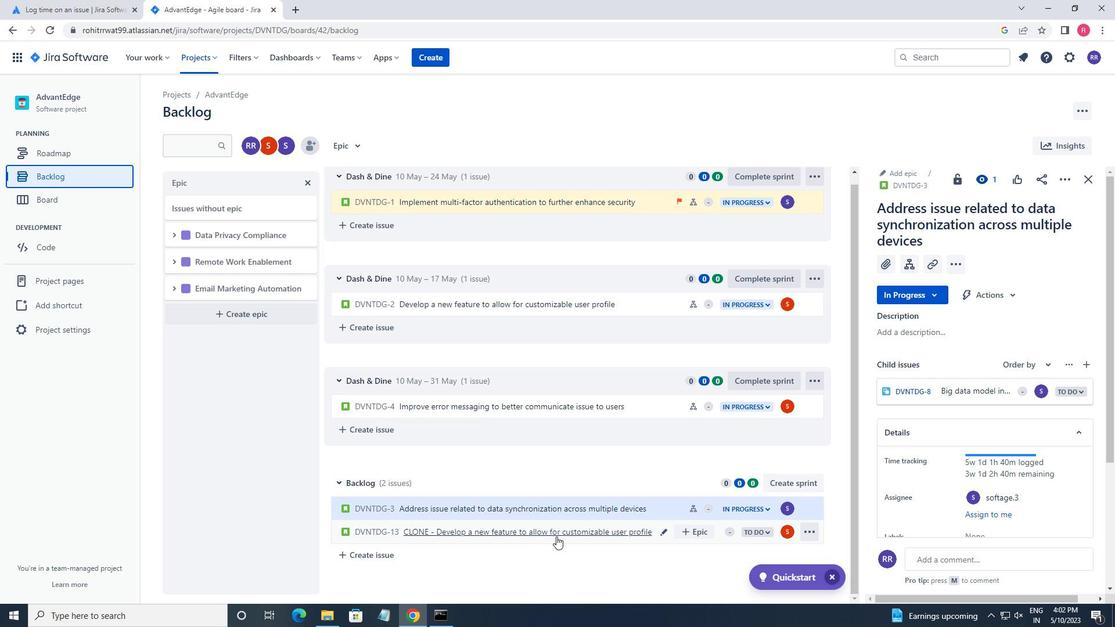 
Action: Mouse scrolled (559, 536) with delta (0, 0)
Screenshot: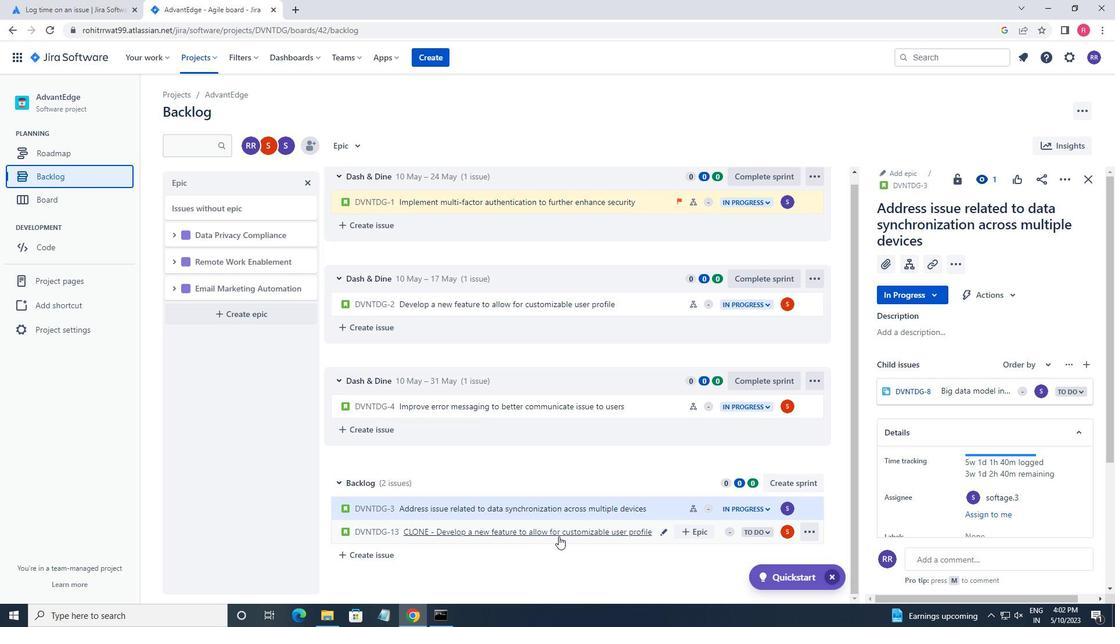 
Action: Mouse scrolled (559, 536) with delta (0, 0)
Screenshot: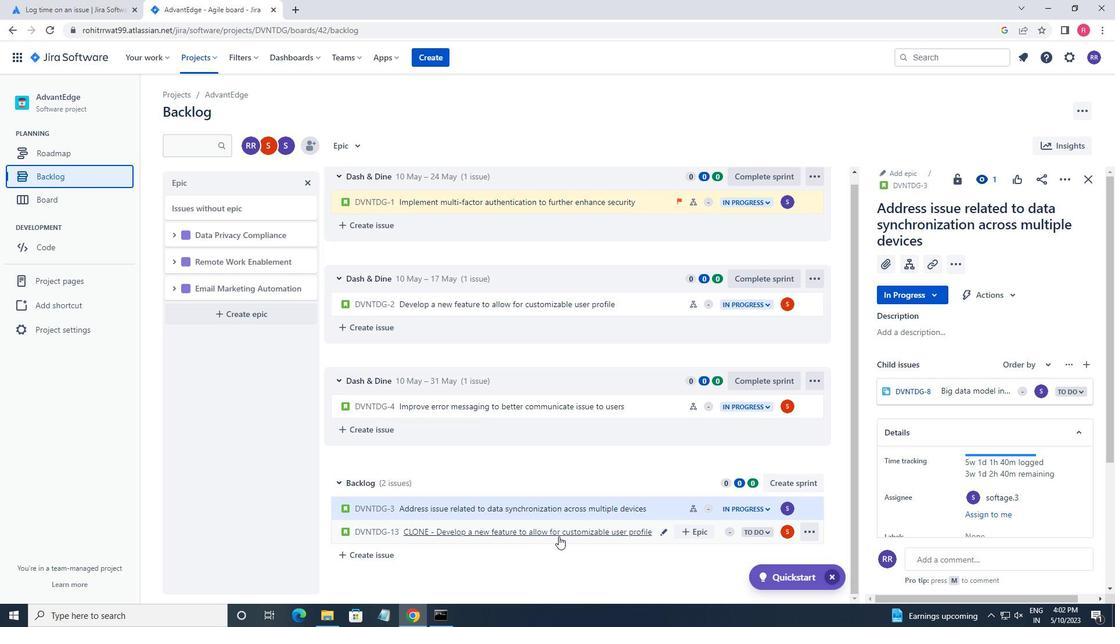 
Action: Mouse moved to (603, 413)
Screenshot: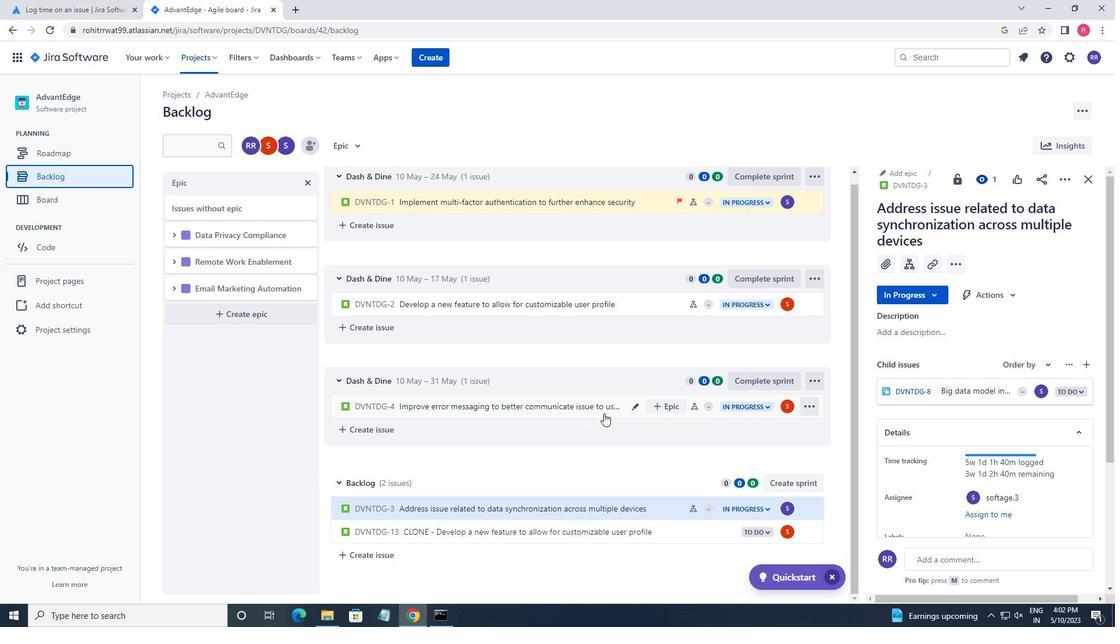 
Action: Mouse pressed left at (603, 413)
Screenshot: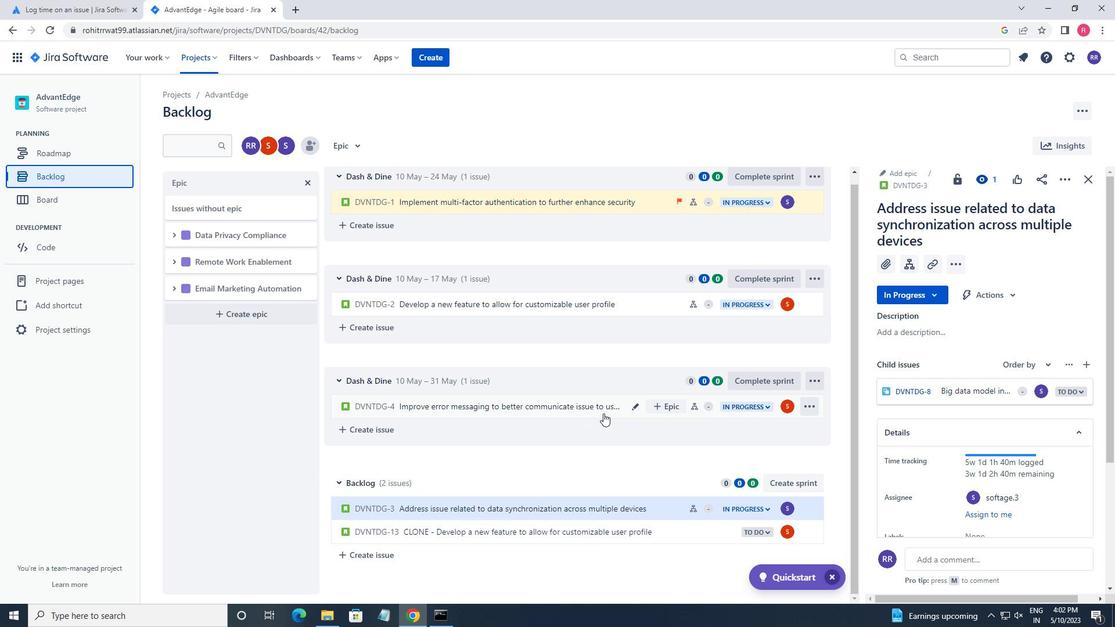 
Action: Mouse moved to (1068, 181)
Screenshot: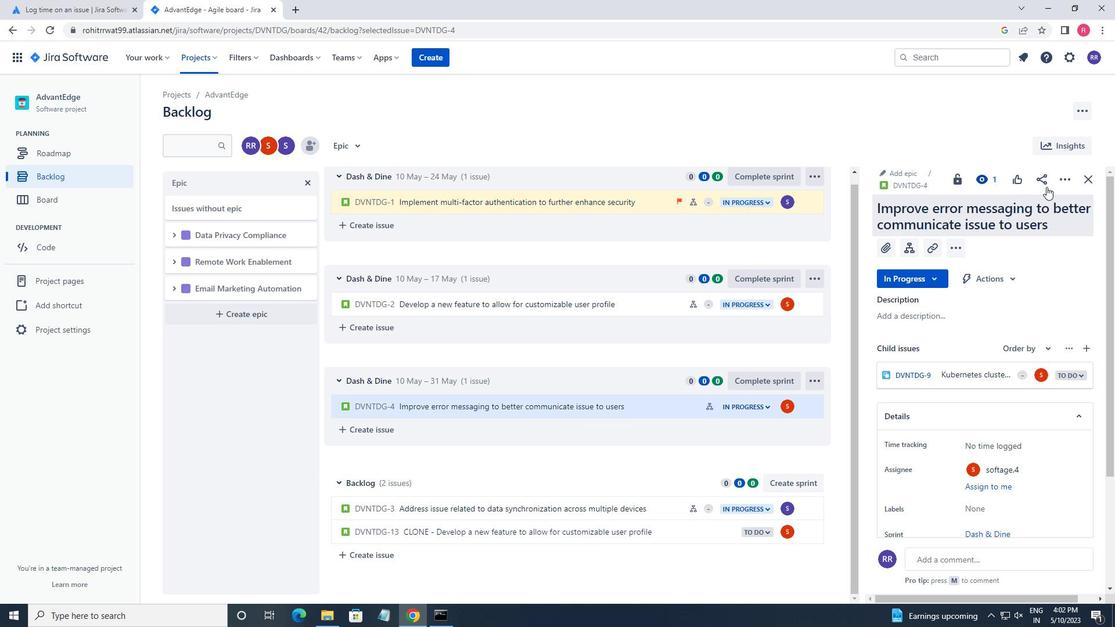 
Action: Mouse pressed left at (1068, 181)
Screenshot: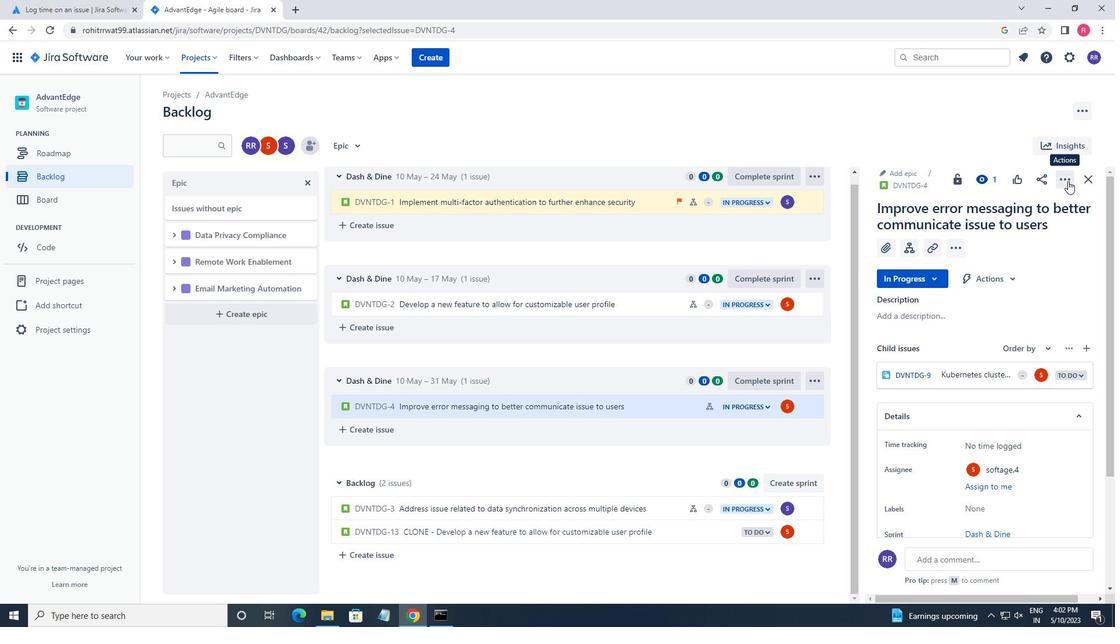 
Action: Mouse moved to (1010, 219)
Screenshot: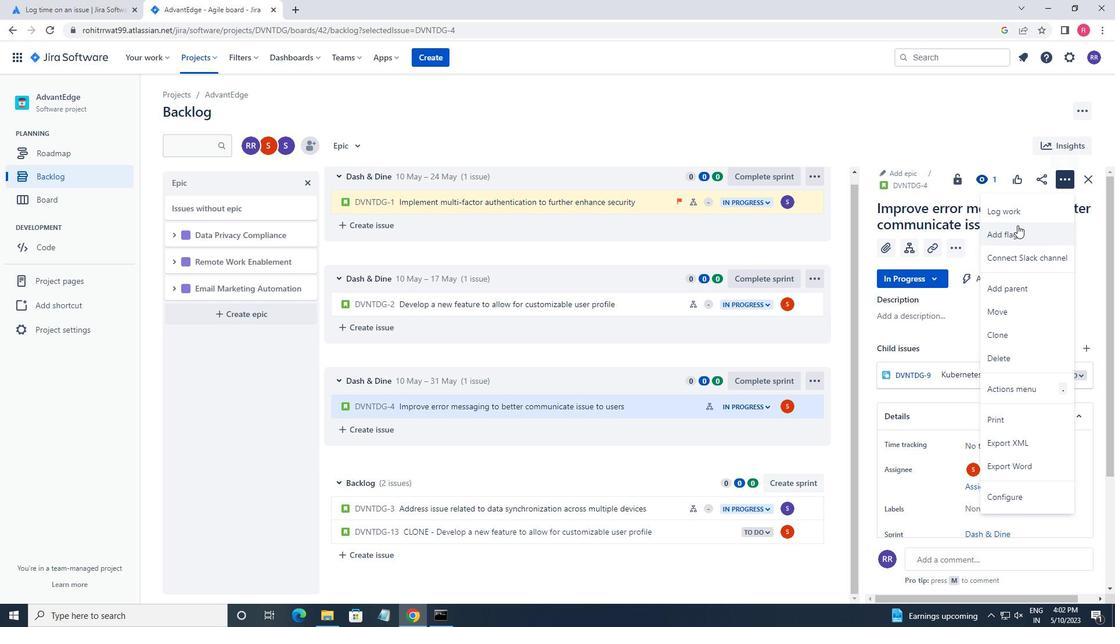 
Action: Mouse pressed left at (1010, 219)
Screenshot: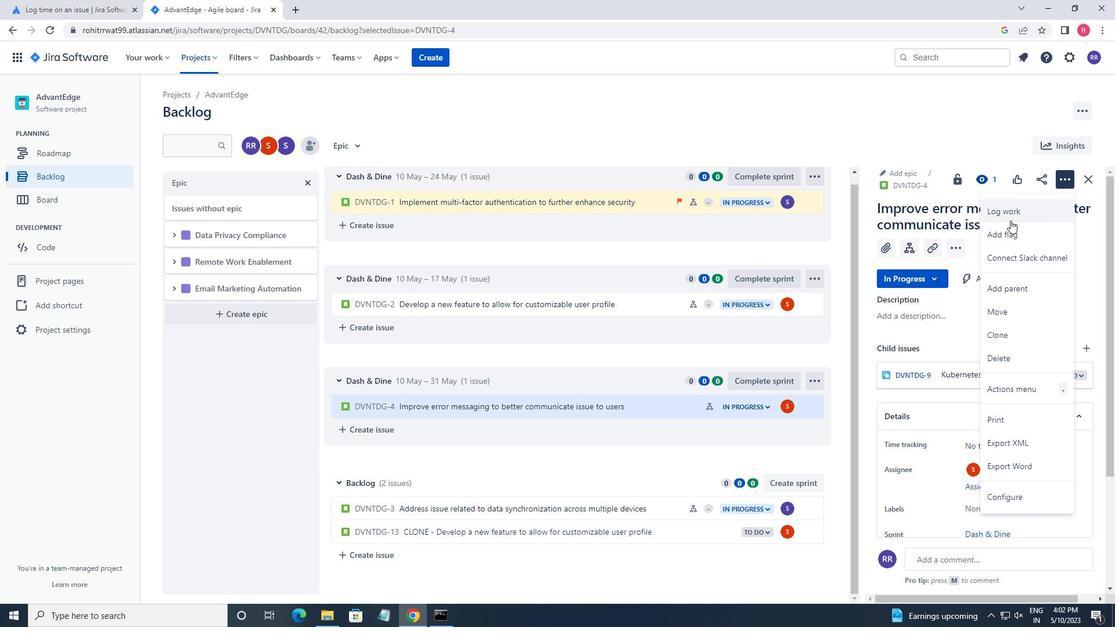 
Action: Mouse moved to (498, 179)
Screenshot: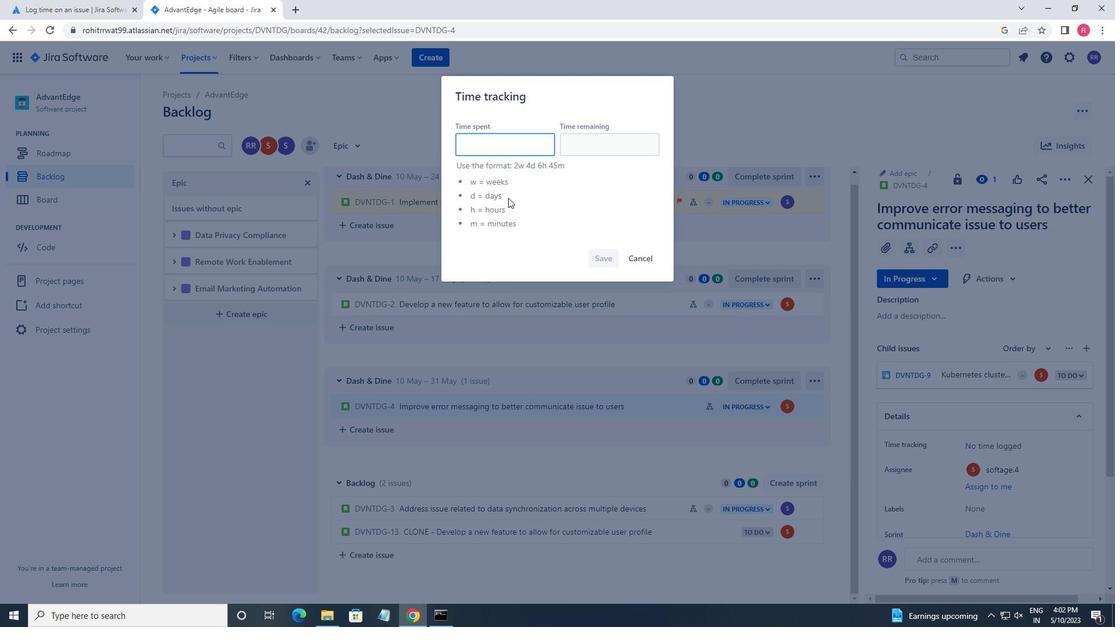 
Action: Key pressed 6w<Key.space>1d<Key.space>8h<Key.space>12m<Key.tab>4w<Key.space>2d<Key.space>12h<Key.space>31m
Screenshot: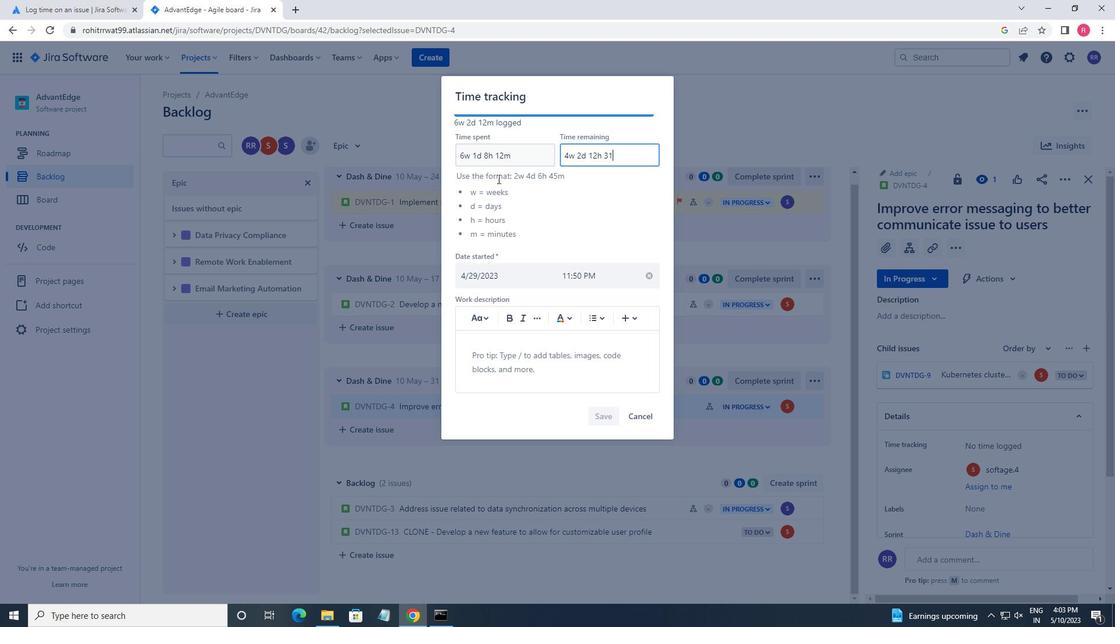 
Action: Mouse moved to (603, 413)
Screenshot: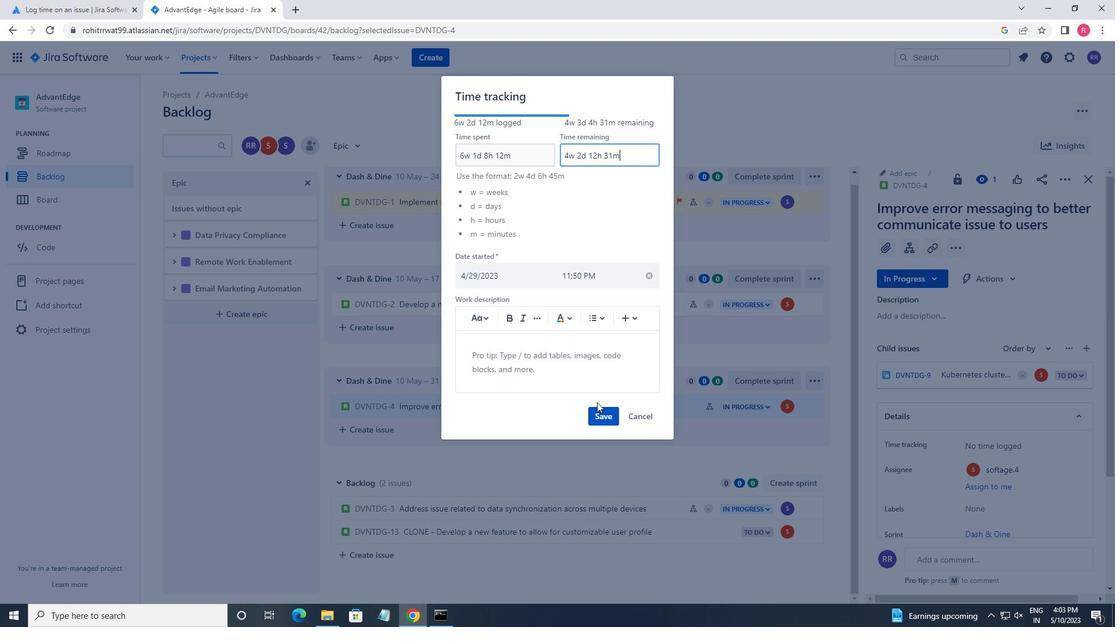 
Action: Mouse pressed left at (603, 413)
Screenshot: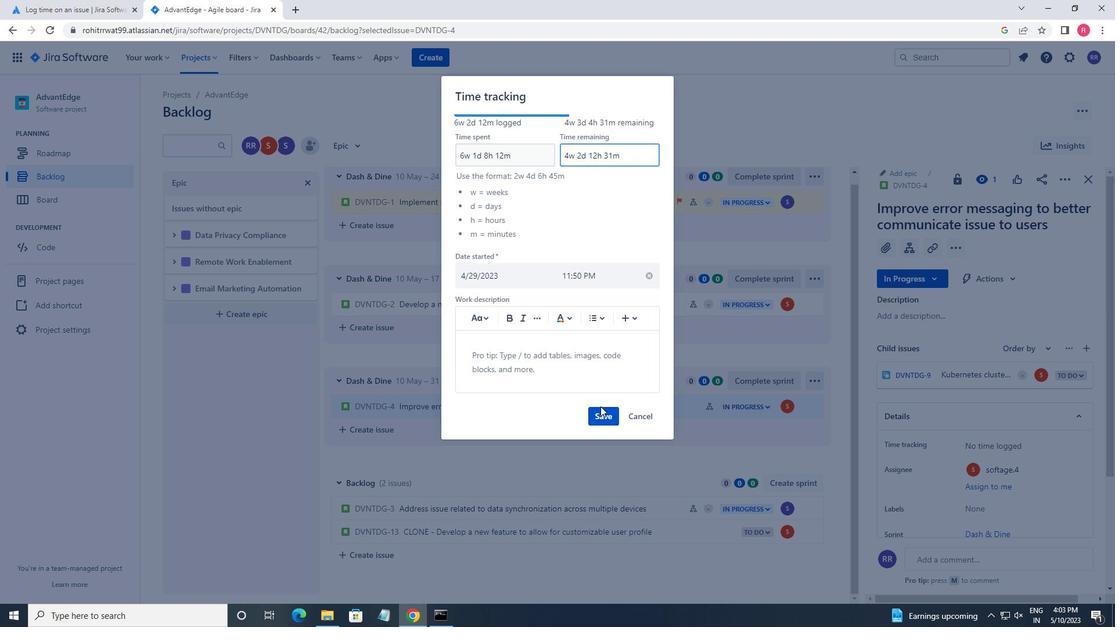 
Action: Mouse moved to (818, 409)
Screenshot: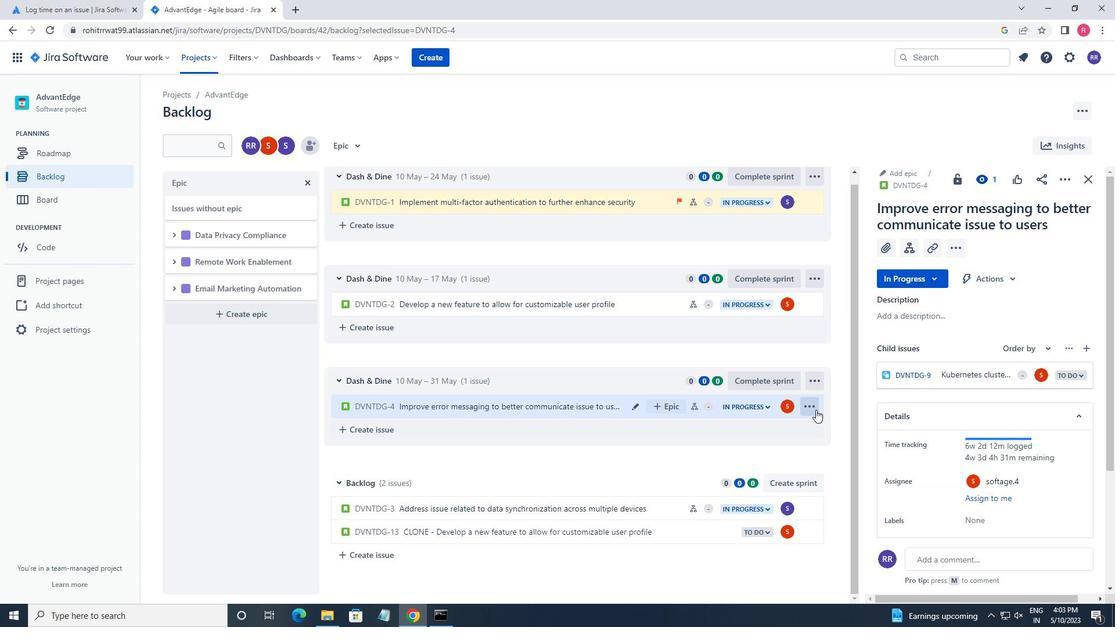 
Action: Mouse pressed left at (818, 409)
Screenshot: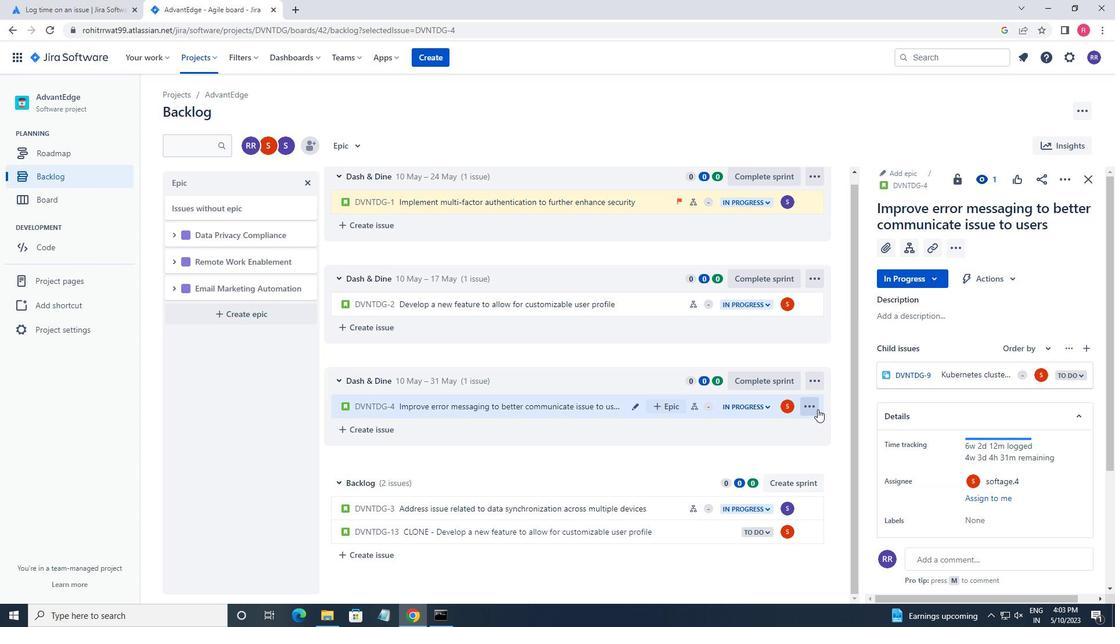 
Action: Mouse moved to (770, 365)
Screenshot: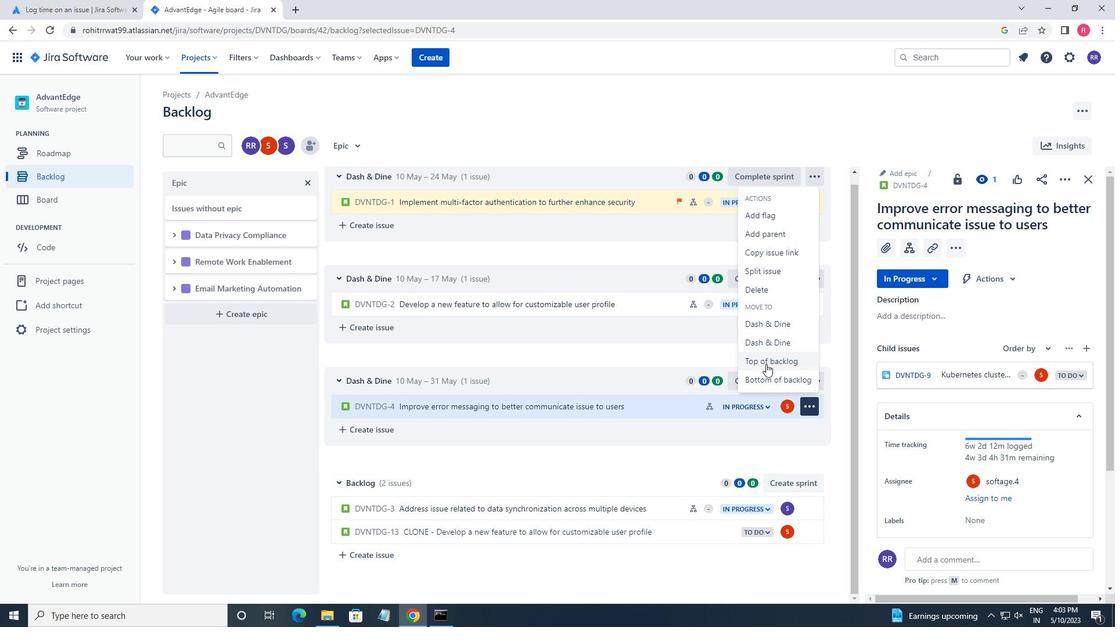 
Action: Mouse scrolled (770, 364) with delta (0, 0)
Screenshot: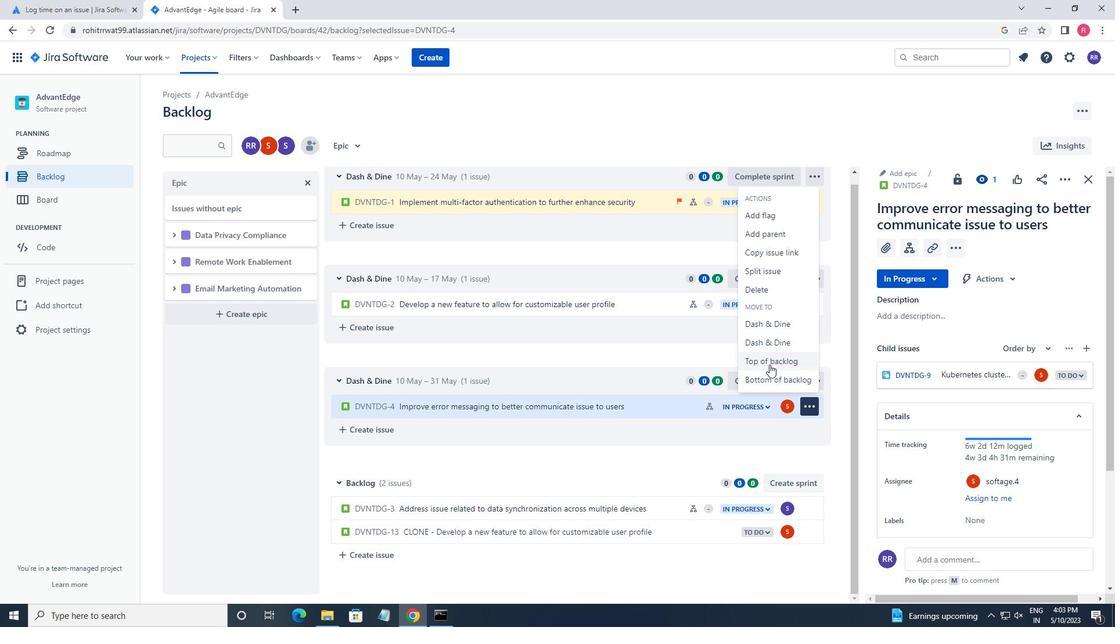 
Action: Mouse moved to (767, 381)
Screenshot: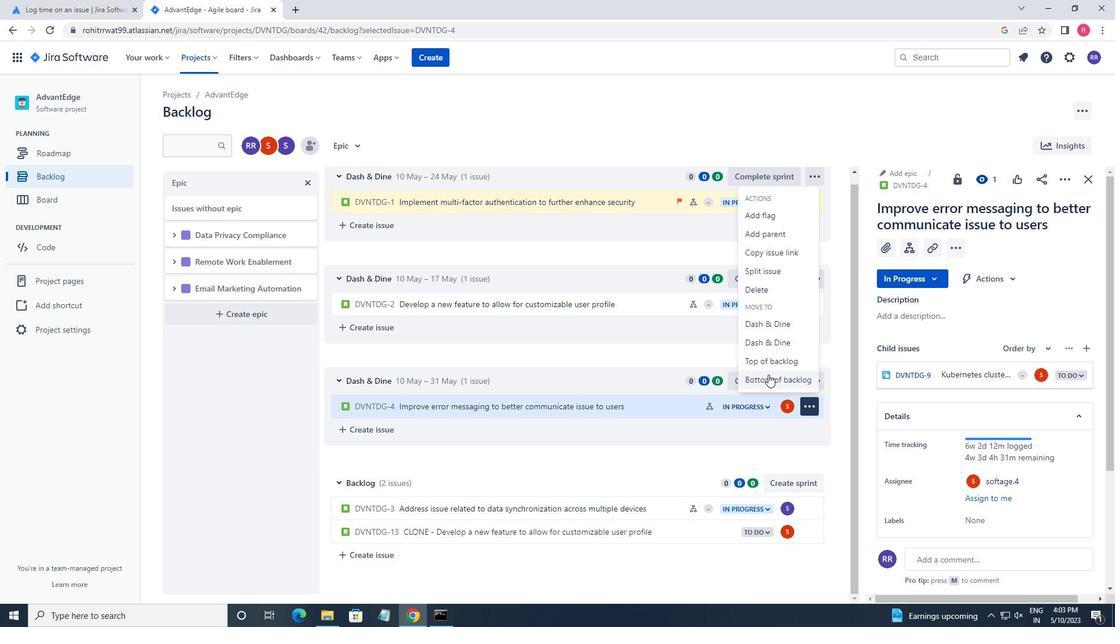 
Action: Mouse pressed left at (767, 381)
Screenshot: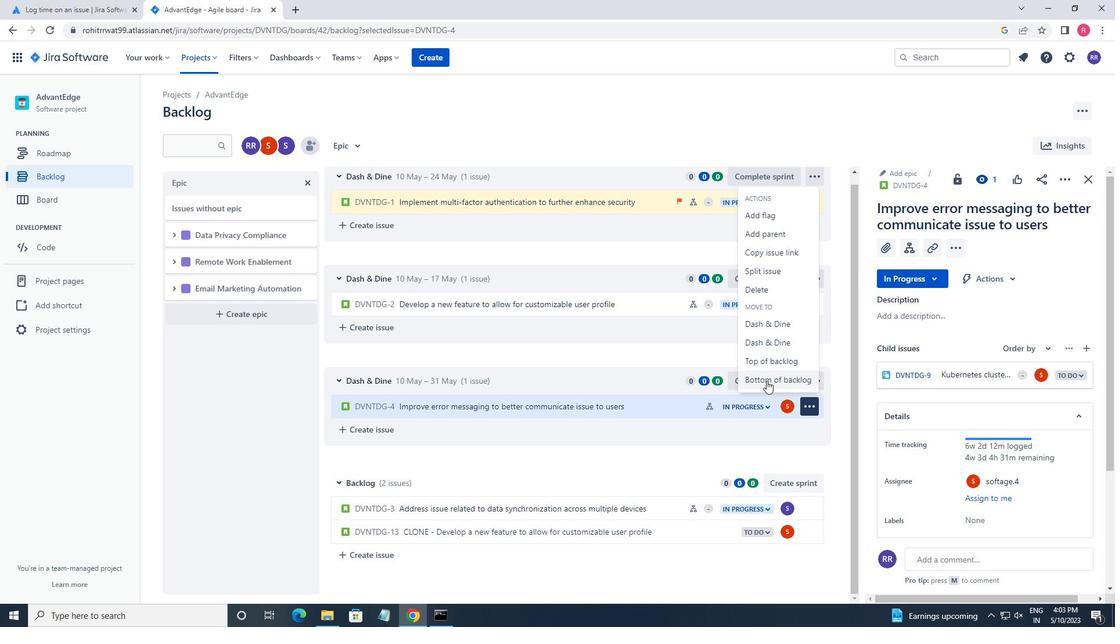 
Action: Mouse moved to (587, 189)
Screenshot: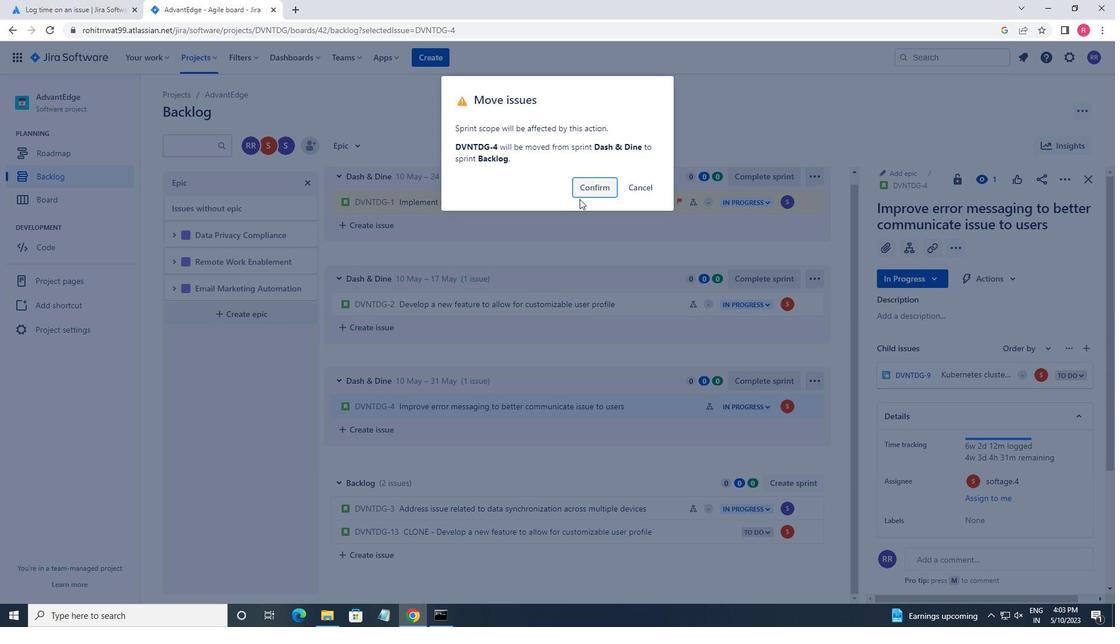 
Action: Mouse pressed left at (587, 189)
Screenshot: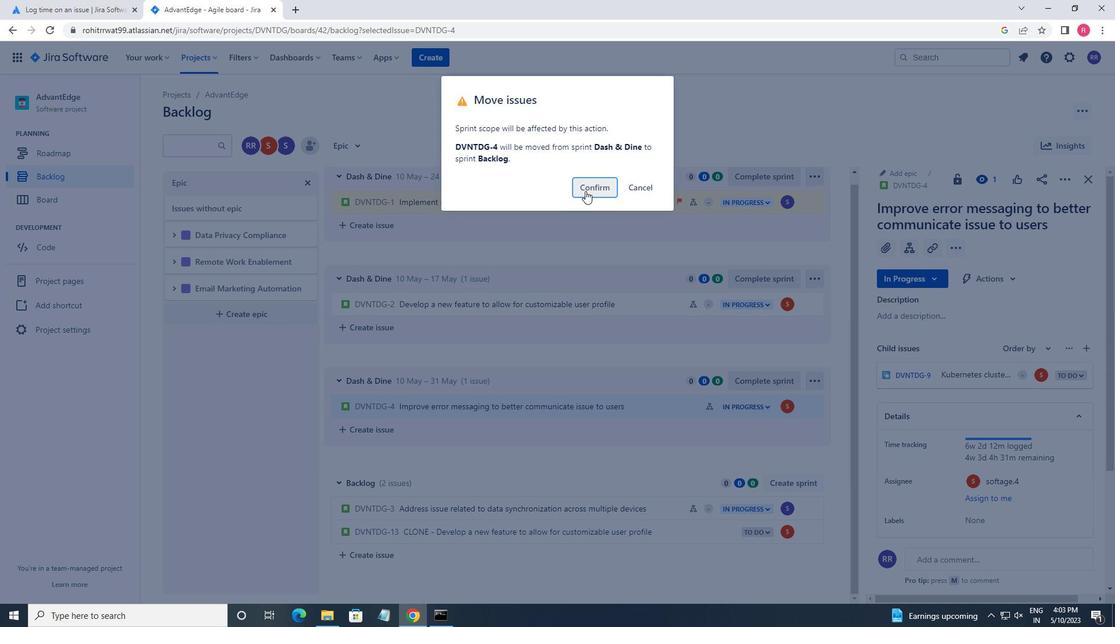 
Action: Mouse moved to (356, 148)
Screenshot: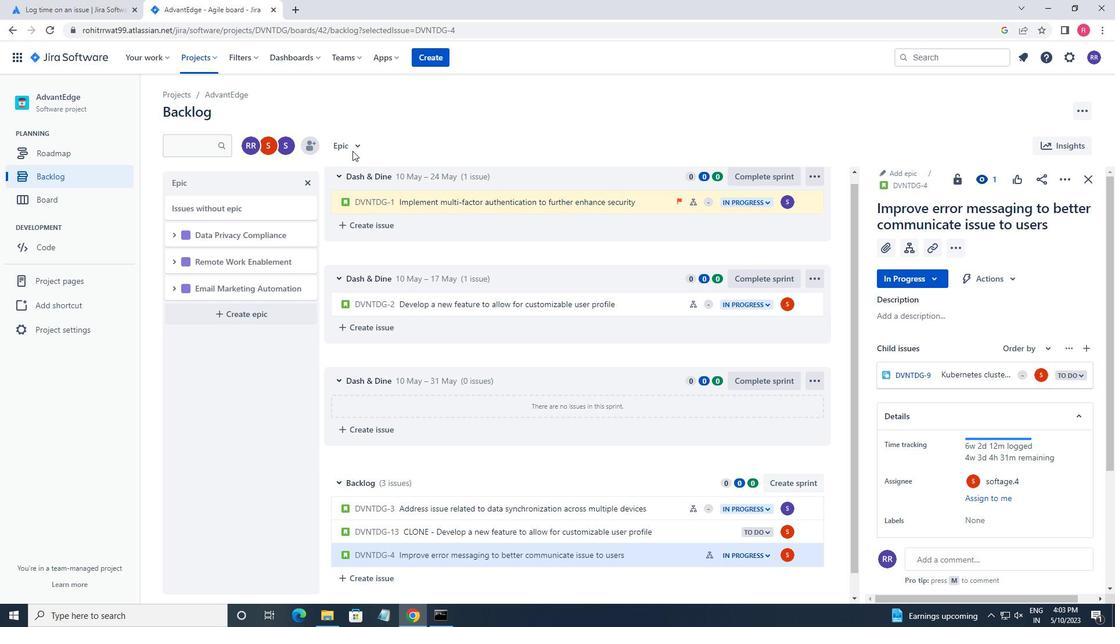 
Action: Mouse pressed left at (356, 148)
Screenshot: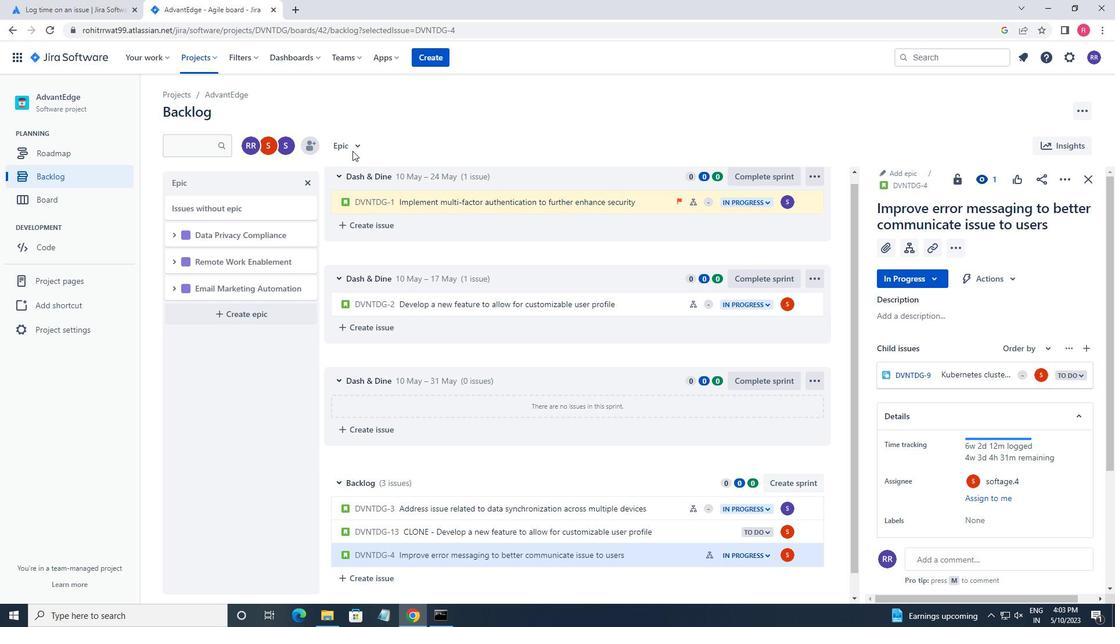 
Action: Mouse moved to (371, 198)
Screenshot: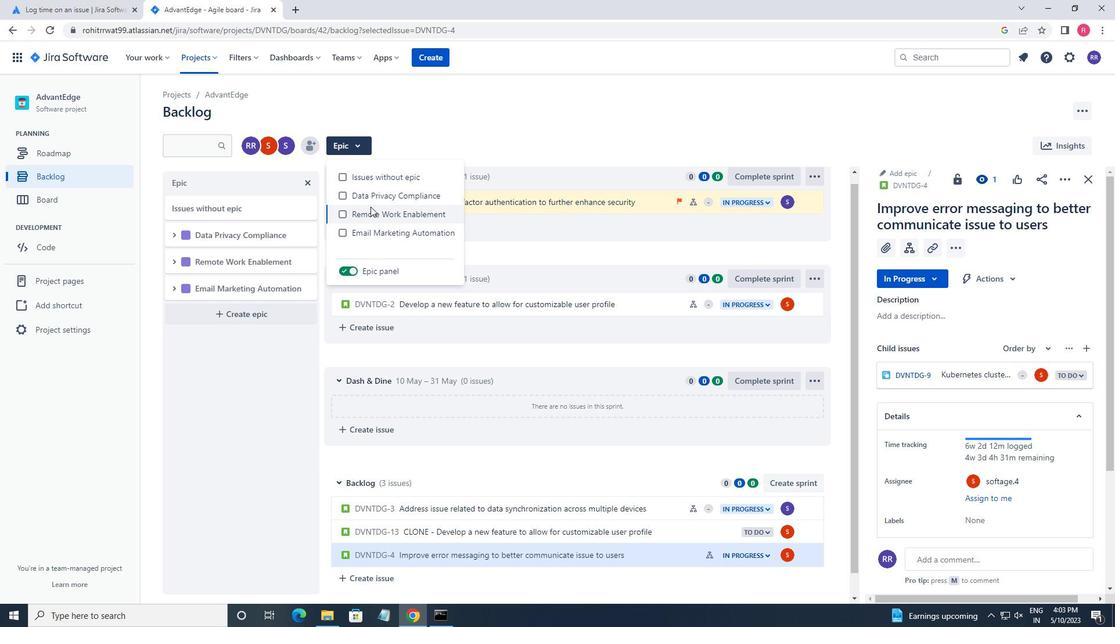 
Action: Mouse pressed left at (371, 198)
Screenshot: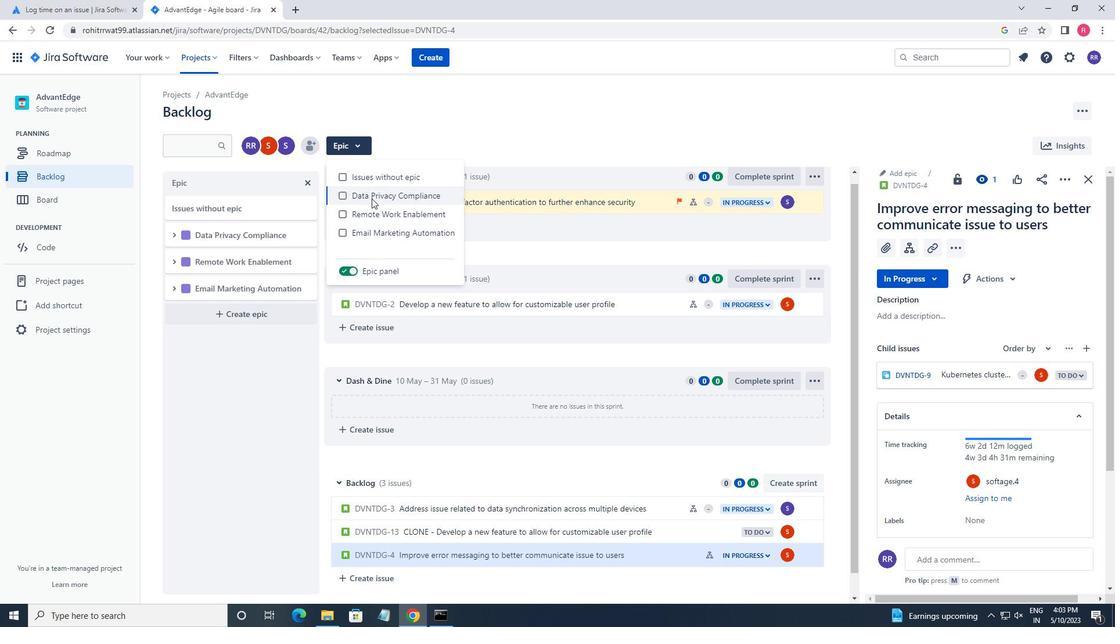 
Action: Mouse moved to (431, 365)
Screenshot: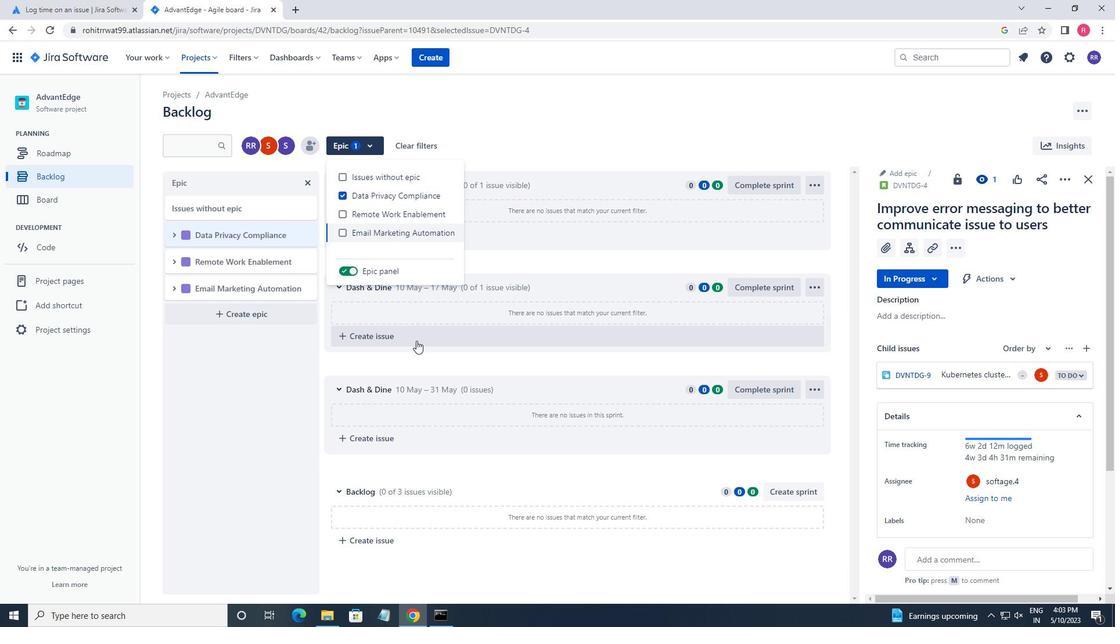 
Action: Mouse pressed left at (431, 365)
Screenshot: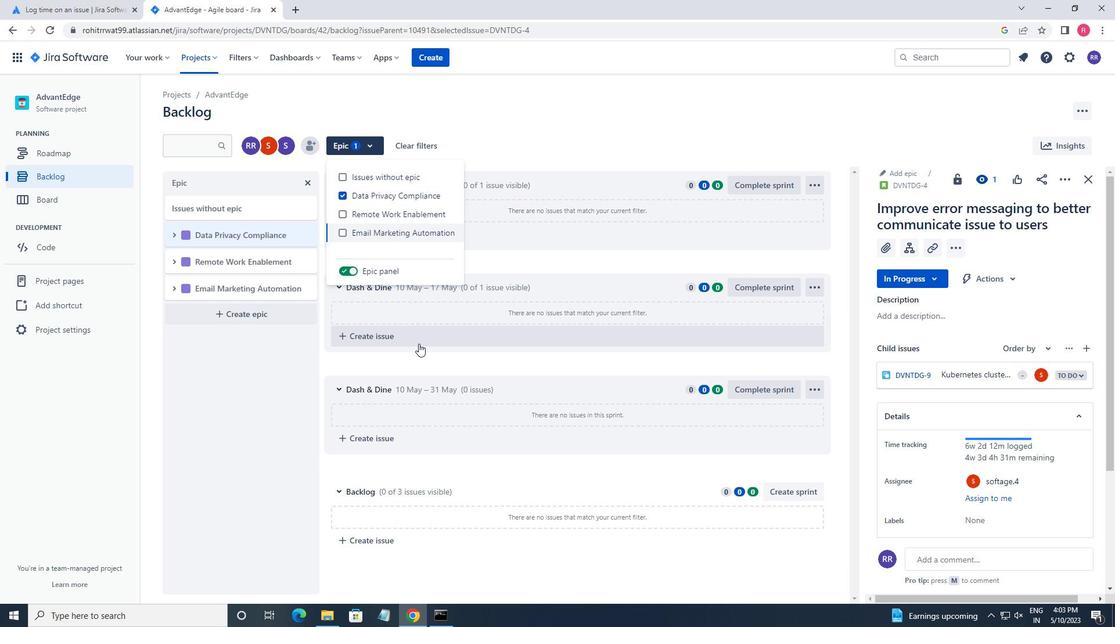 
